 Task: Search one way flight ticket for 2 adults, 2 infants in seat and 1 infant on lap in first from Akron/canton: Akron-canton Regional Airport to Riverton: Central Wyoming Regional Airport (was Riverton Regional) on 8-4-2023. Choice of flights is Spirit. Number of bags: 1 carry on bag and 5 checked bags. Price is upto 30000. Outbound departure time preference is 16:45.
Action: Mouse moved to (358, 302)
Screenshot: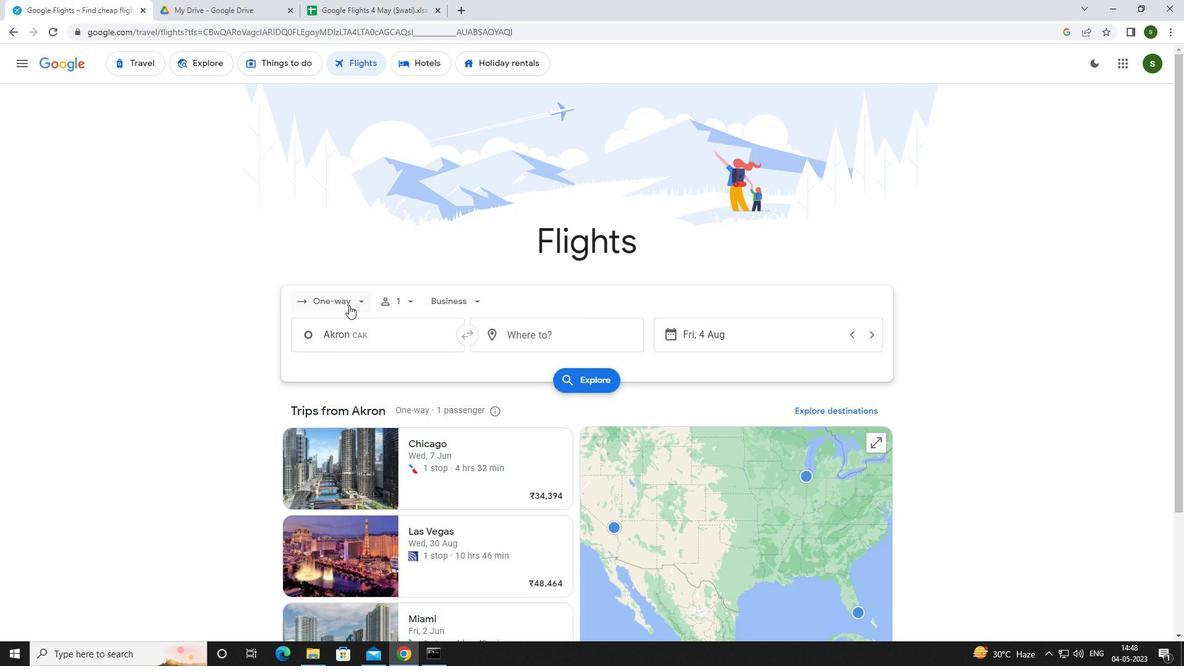 
Action: Mouse pressed left at (358, 302)
Screenshot: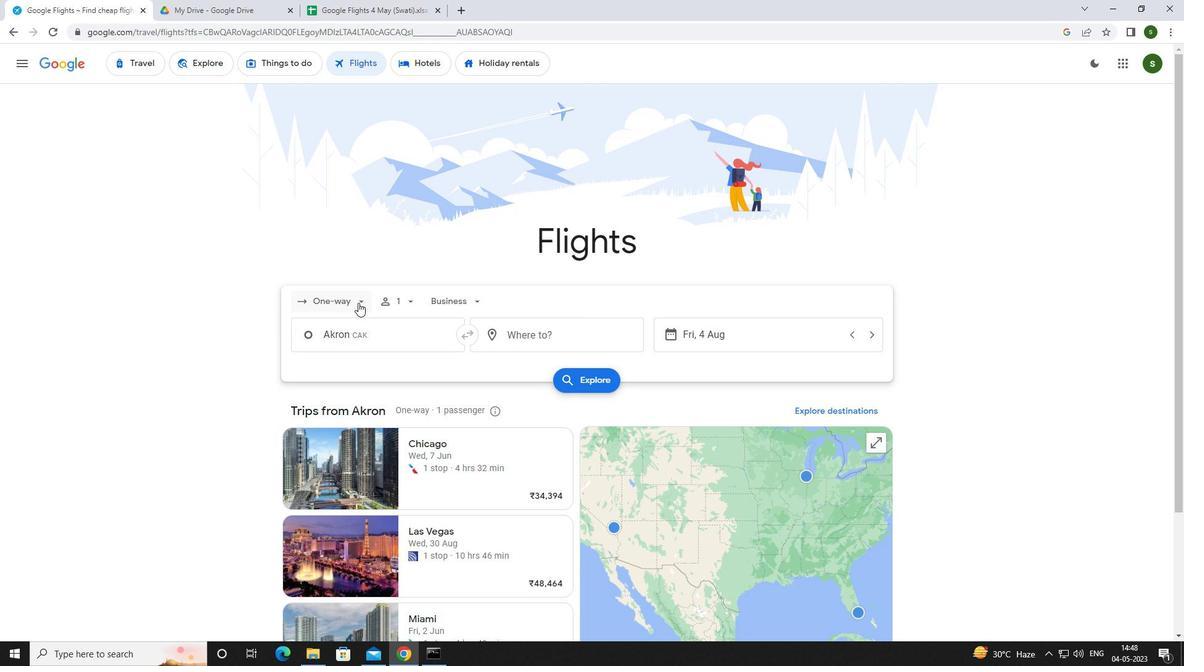 
Action: Mouse moved to (360, 356)
Screenshot: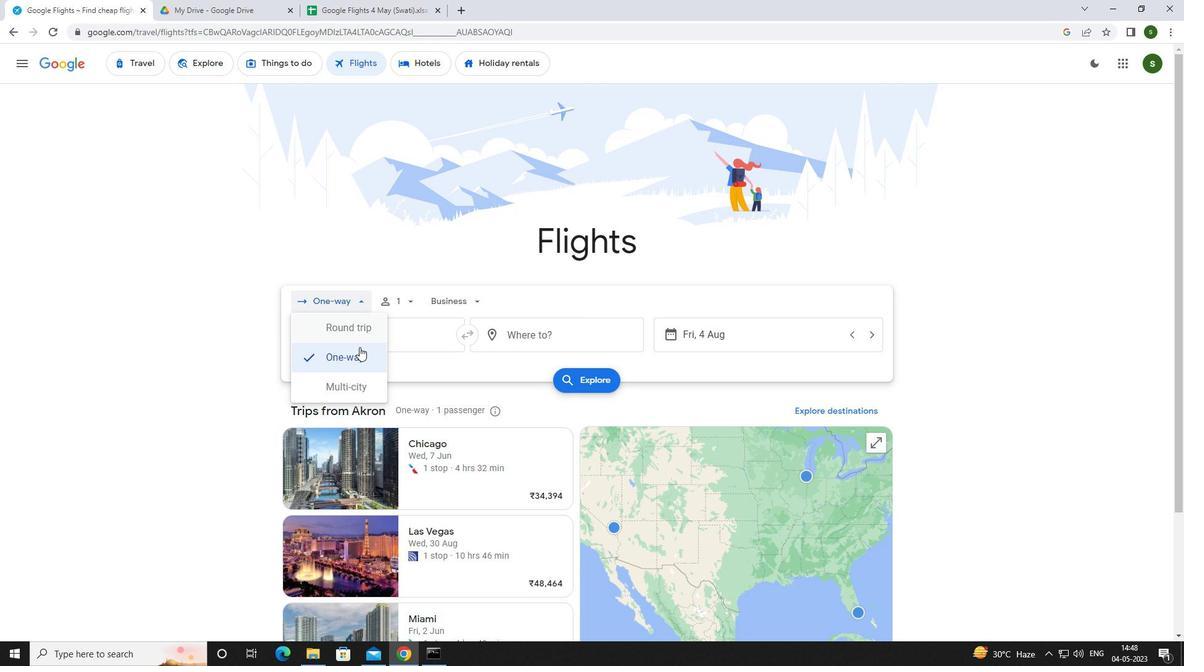 
Action: Mouse pressed left at (360, 356)
Screenshot: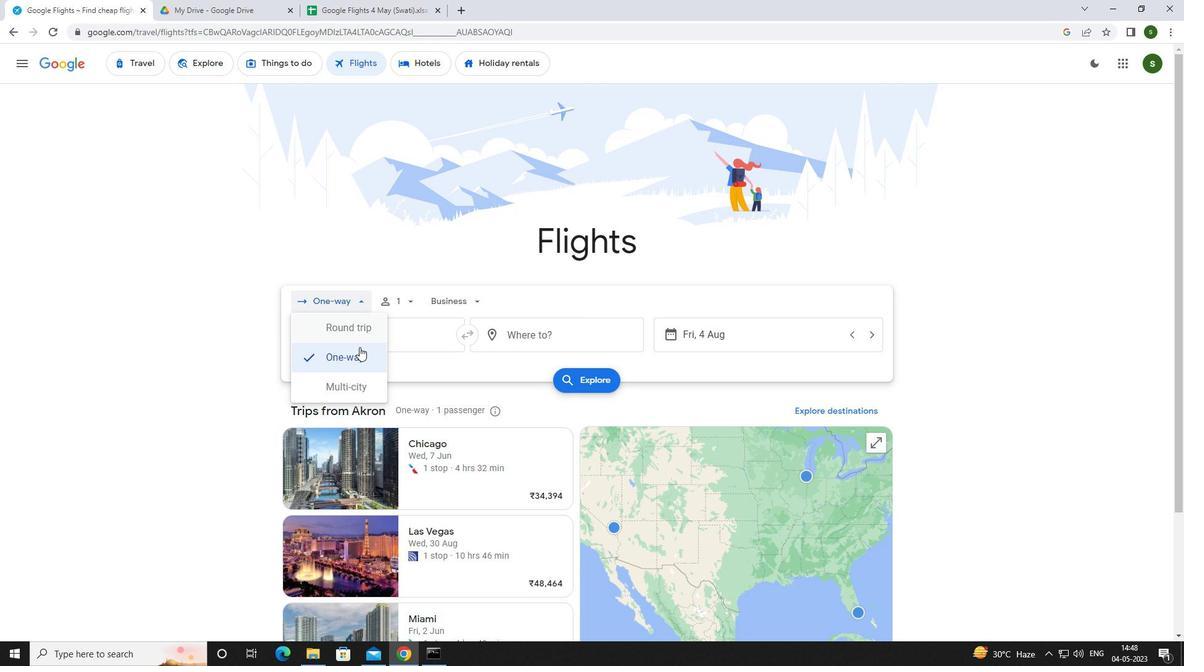 
Action: Mouse moved to (414, 301)
Screenshot: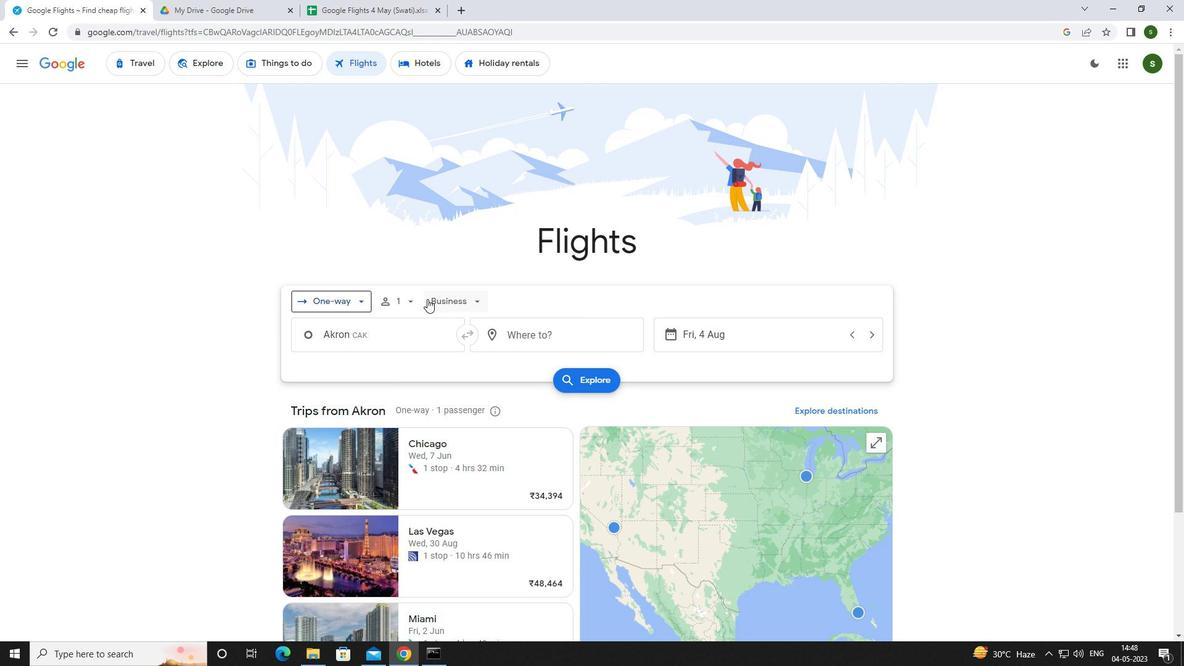 
Action: Mouse pressed left at (414, 301)
Screenshot: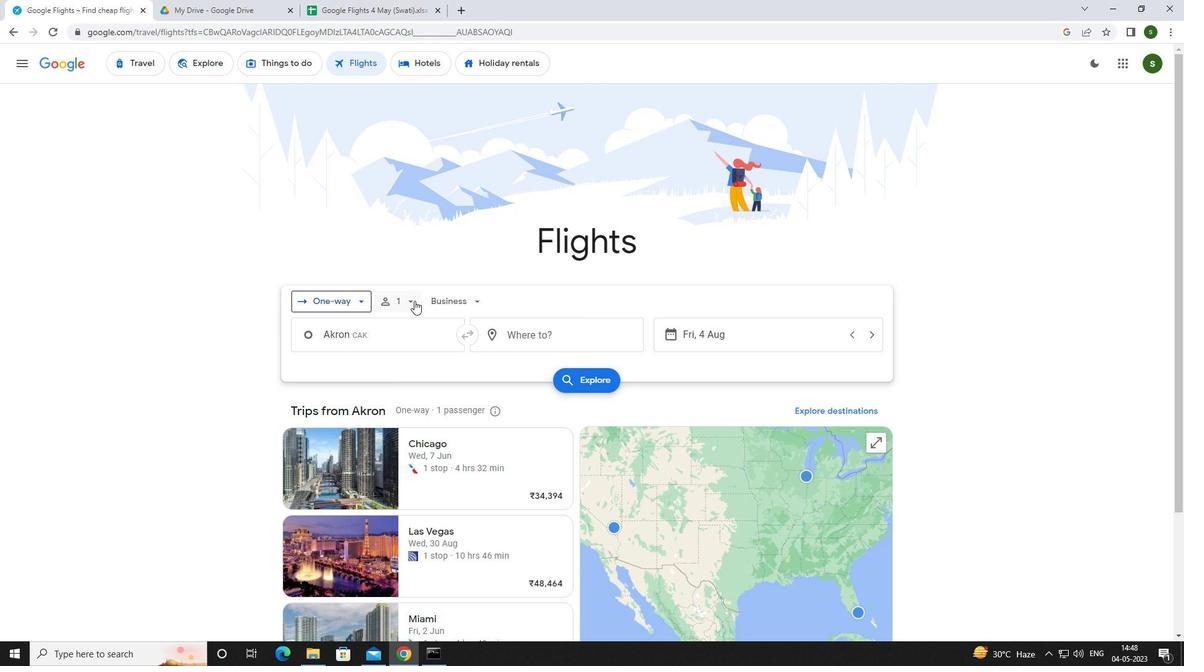 
Action: Mouse moved to (502, 333)
Screenshot: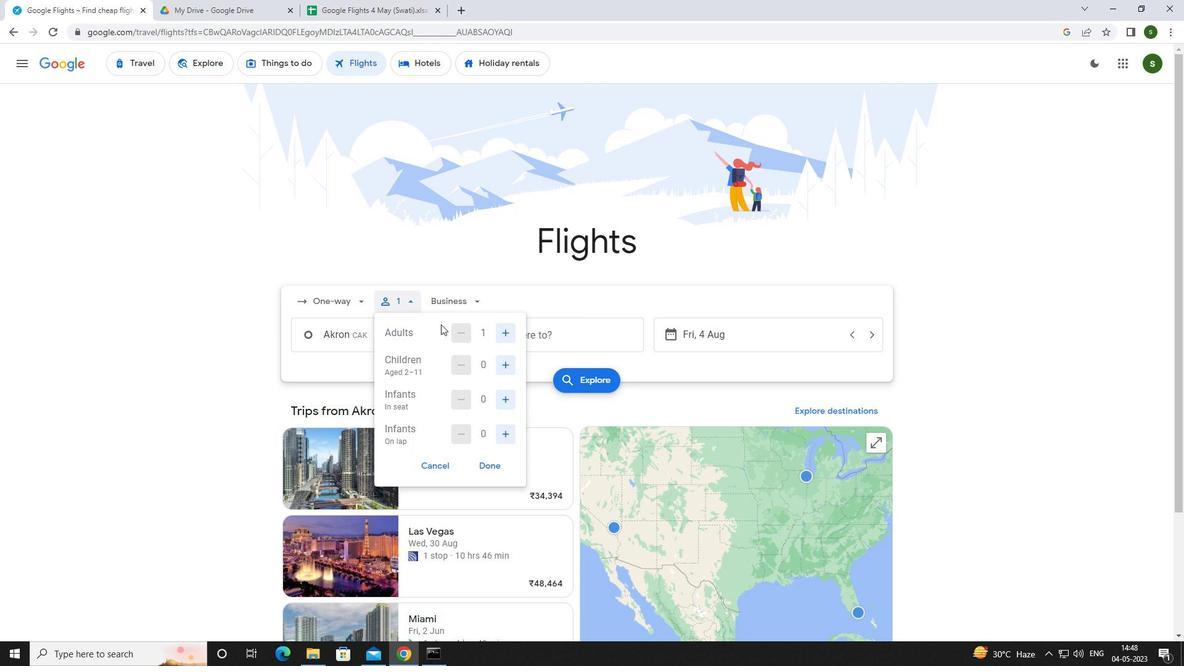 
Action: Mouse pressed left at (502, 333)
Screenshot: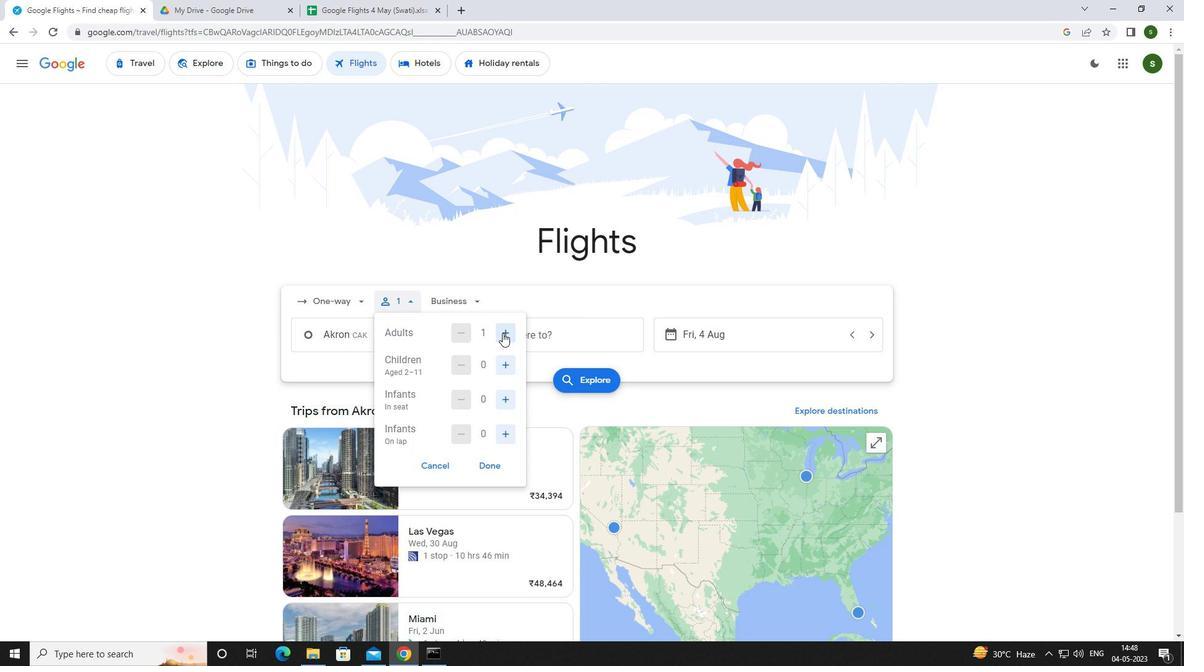 
Action: Mouse moved to (507, 399)
Screenshot: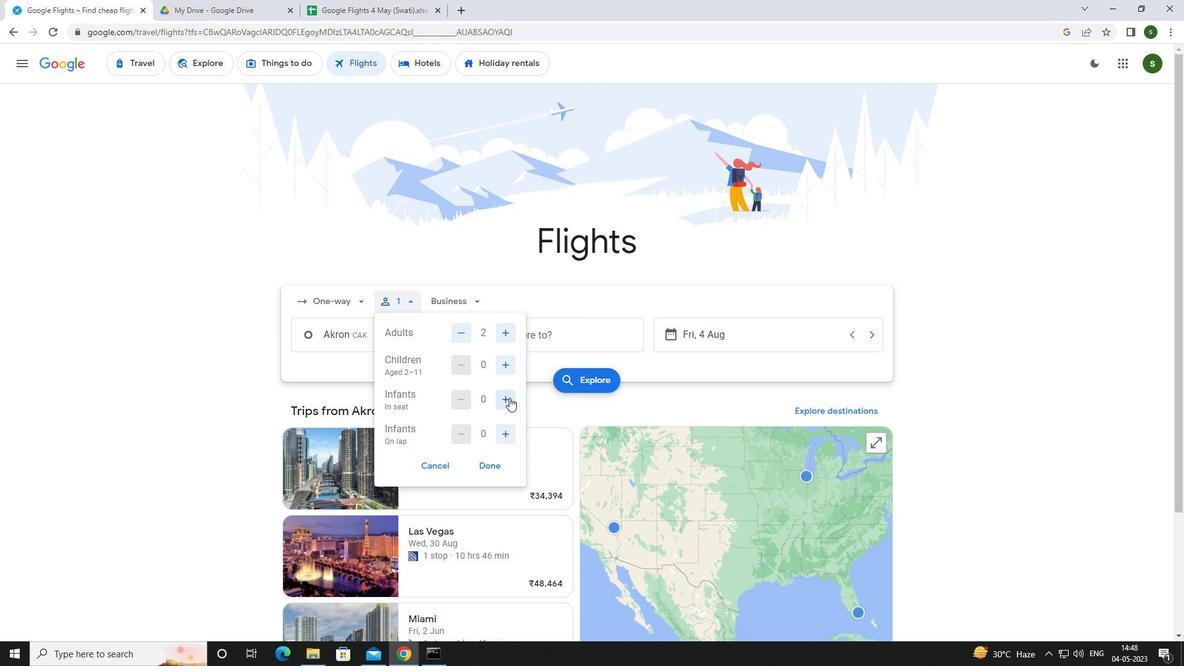 
Action: Mouse pressed left at (507, 399)
Screenshot: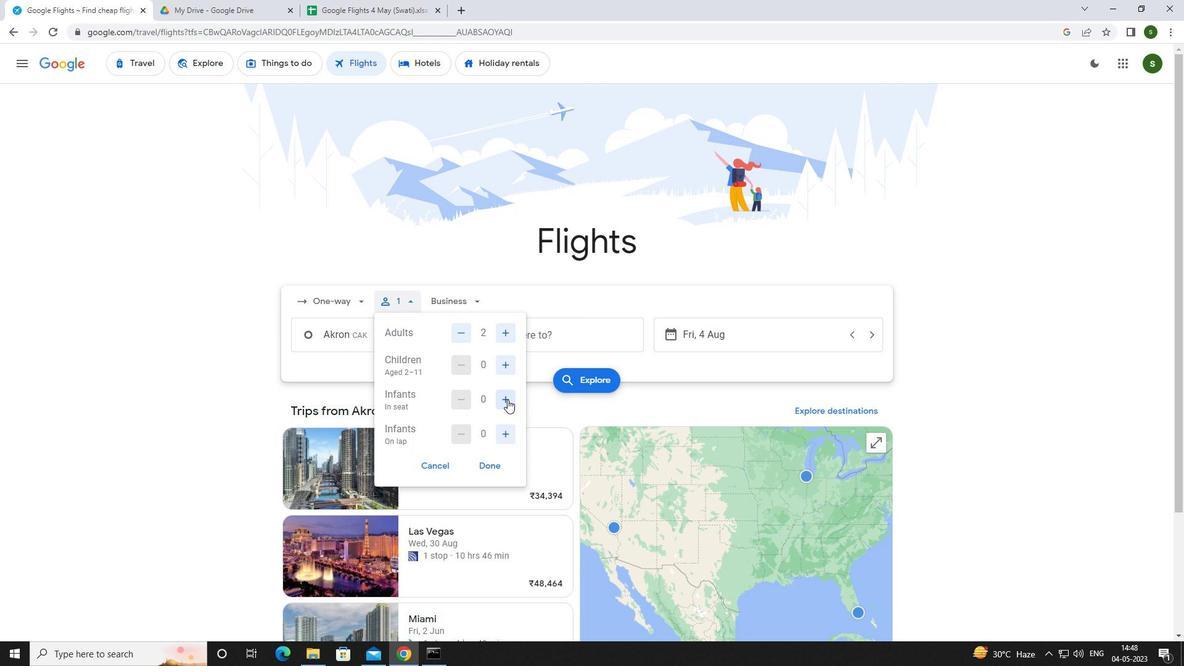
Action: Mouse pressed left at (507, 399)
Screenshot: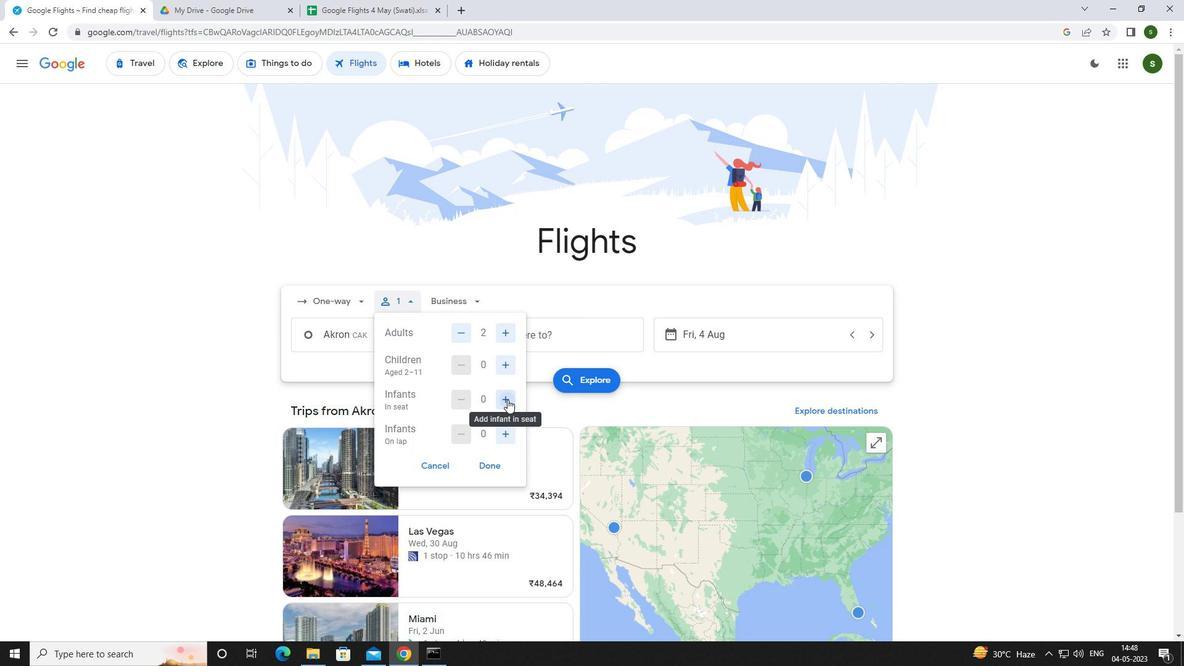 
Action: Mouse moved to (507, 439)
Screenshot: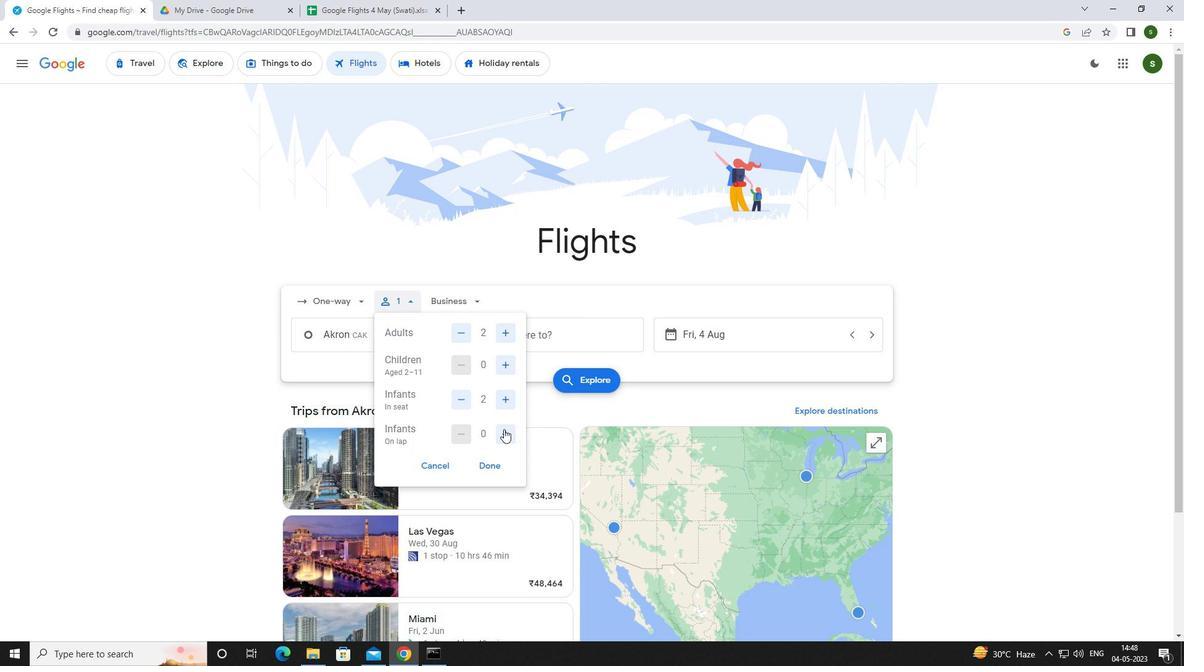 
Action: Mouse pressed left at (507, 439)
Screenshot: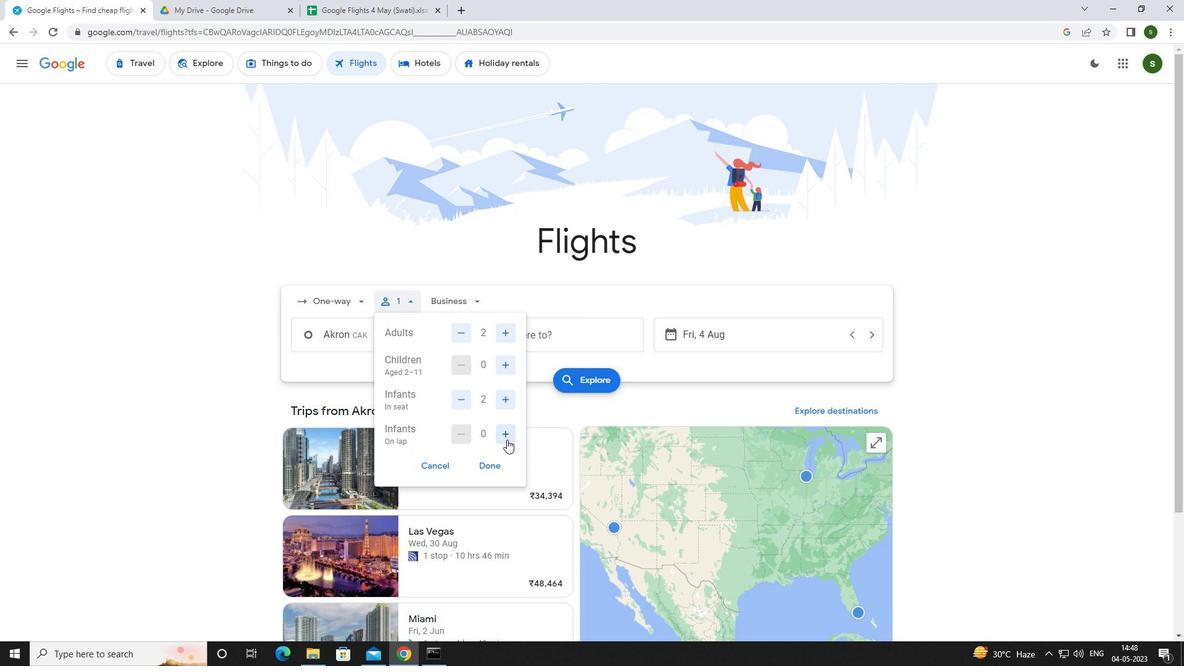 
Action: Mouse moved to (467, 301)
Screenshot: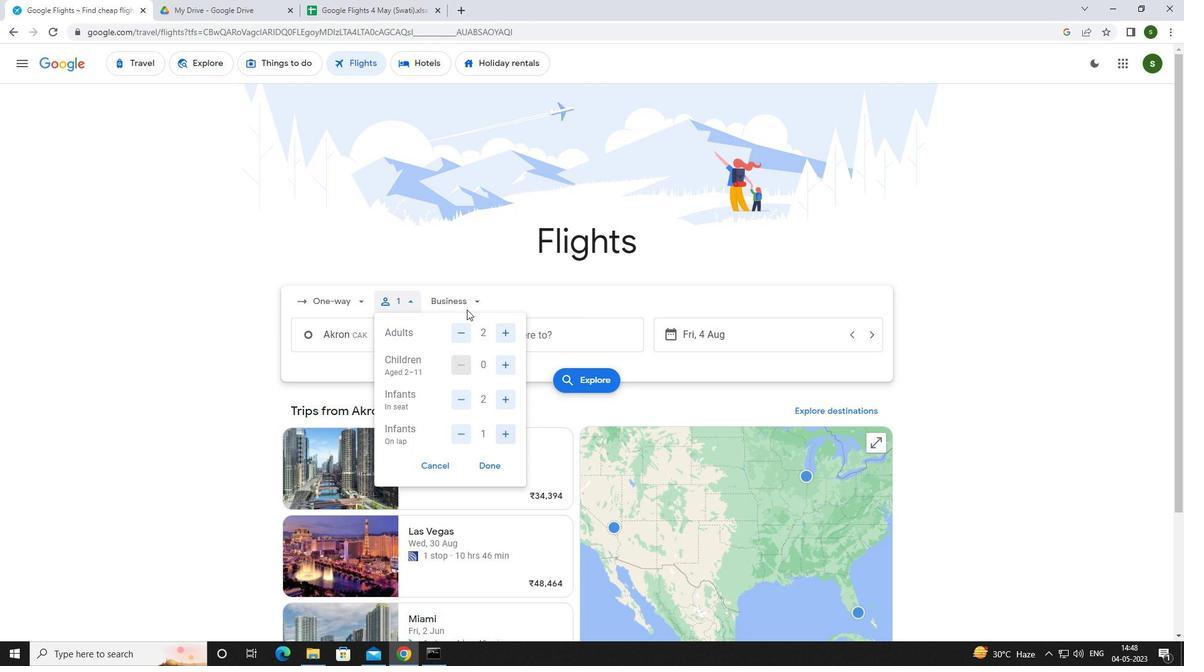 
Action: Mouse pressed left at (467, 301)
Screenshot: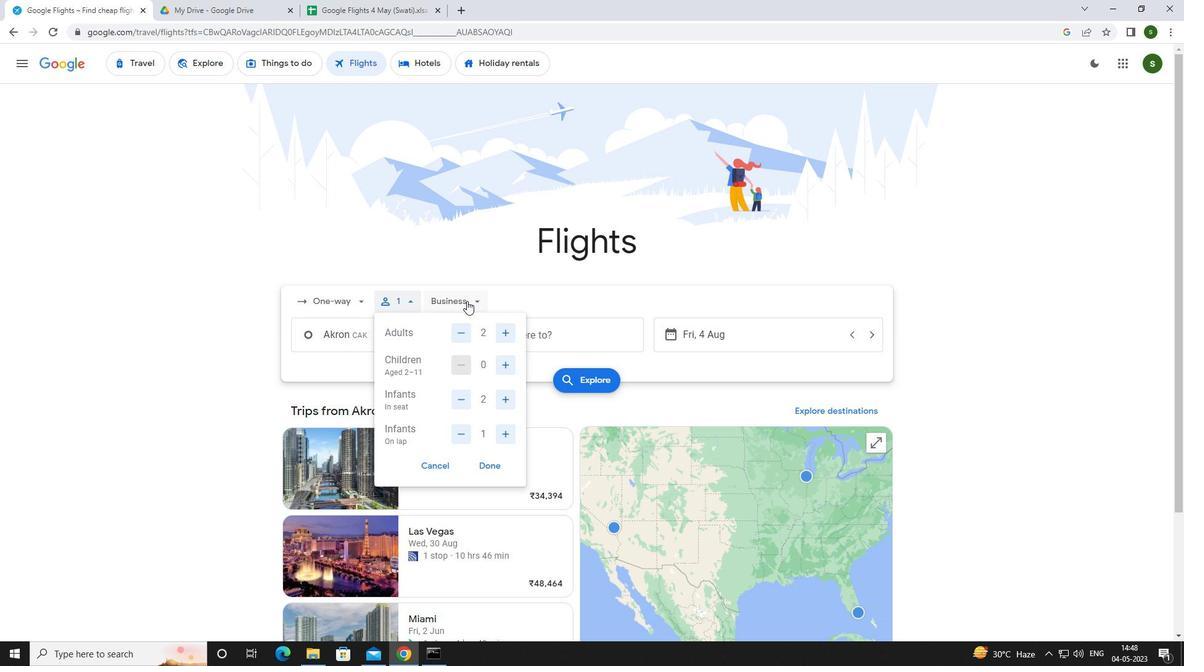 
Action: Mouse moved to (458, 410)
Screenshot: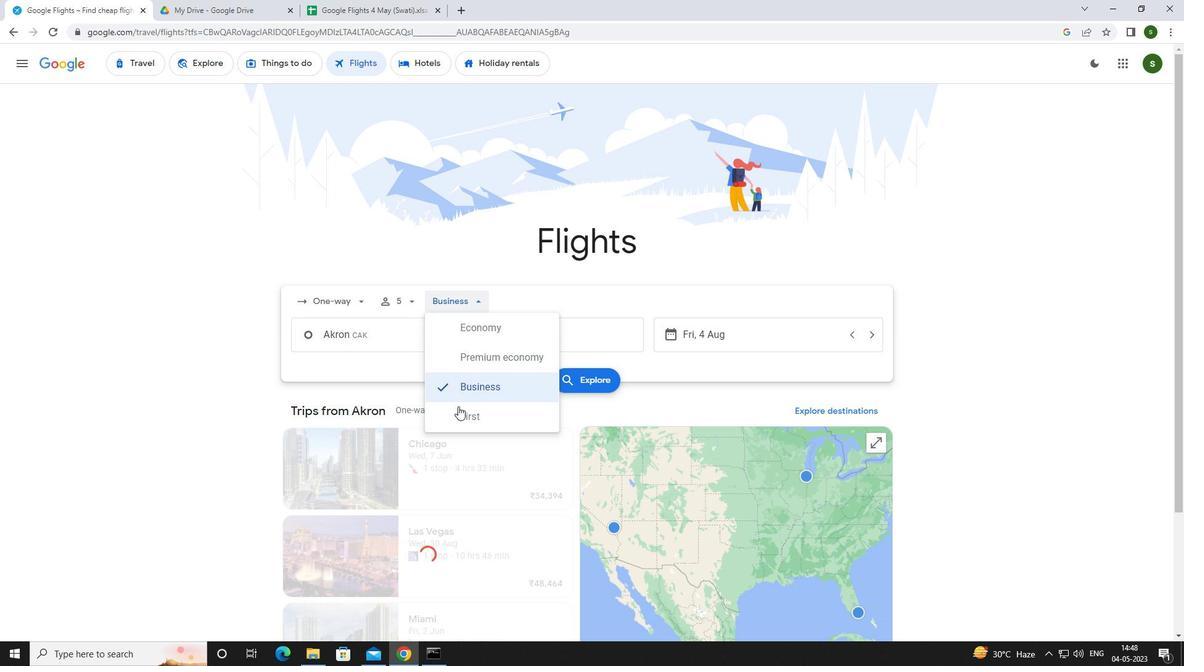 
Action: Mouse pressed left at (458, 410)
Screenshot: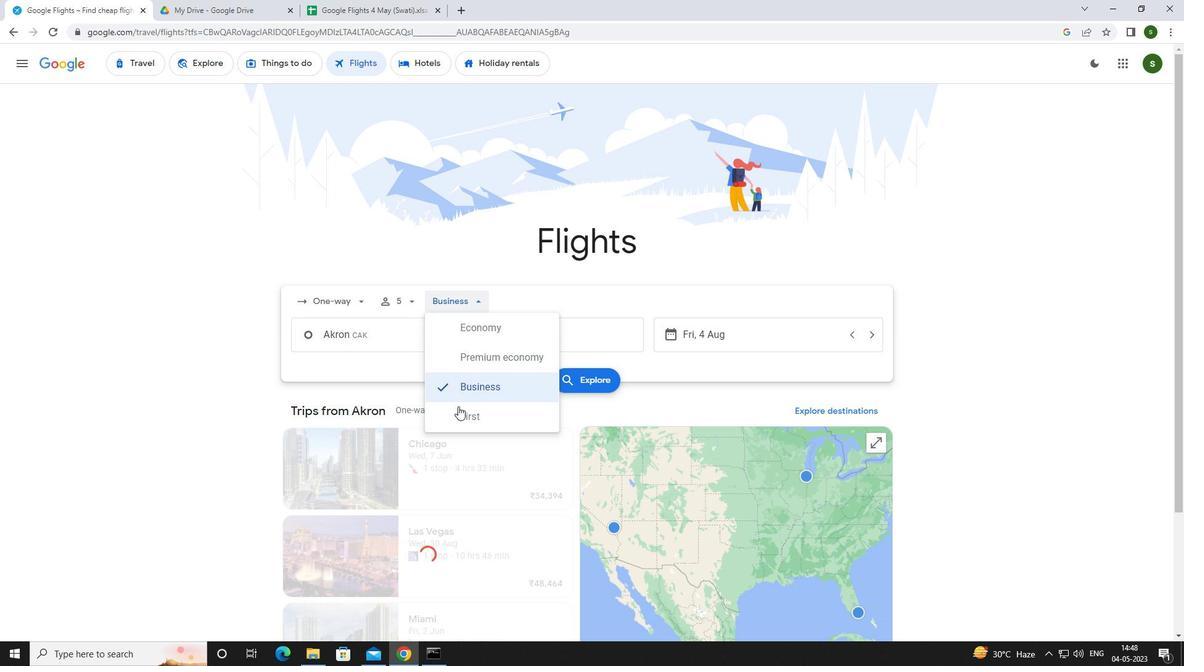 
Action: Mouse moved to (381, 323)
Screenshot: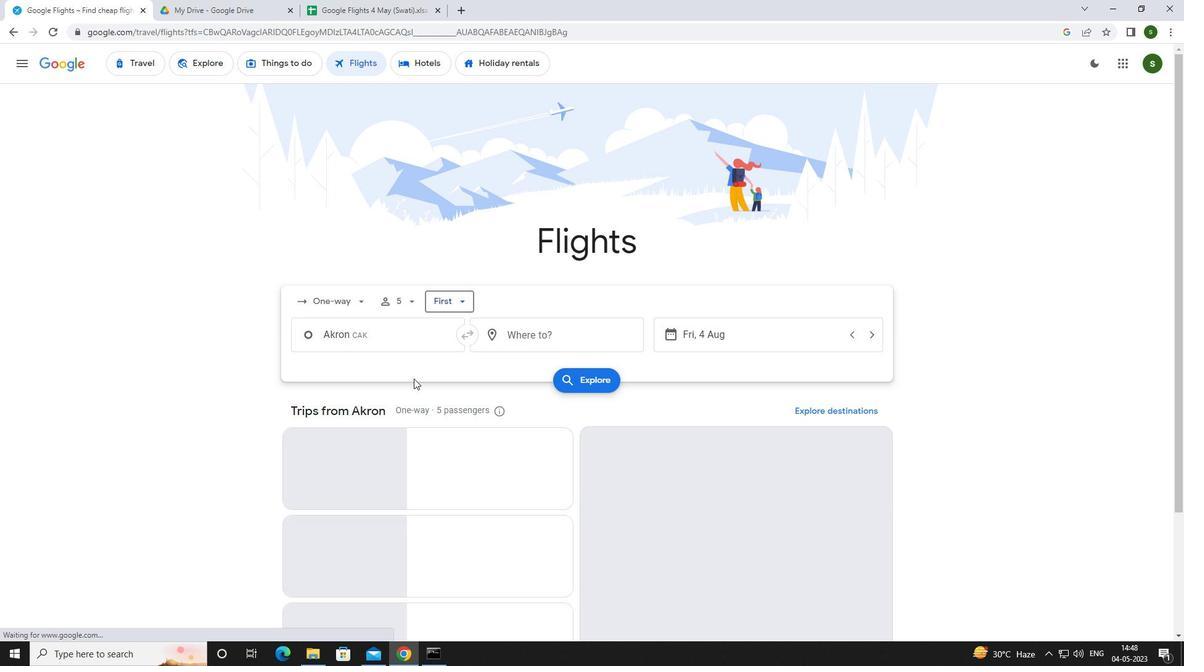 
Action: Mouse pressed left at (381, 323)
Screenshot: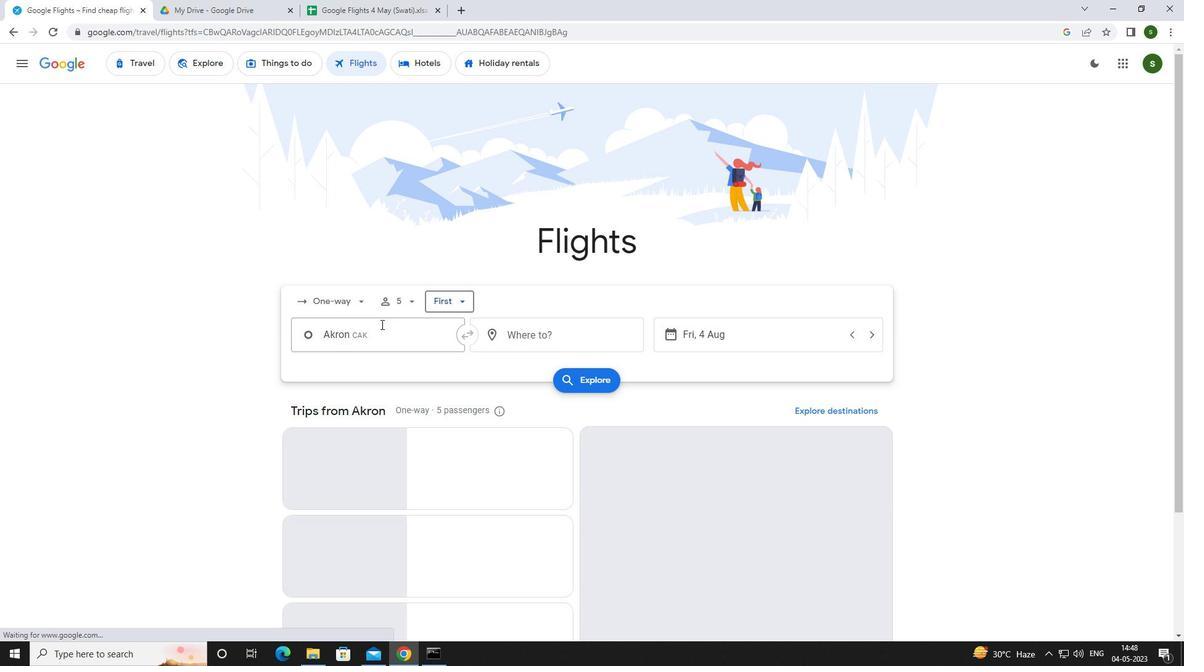 
Action: Key pressed <Key.caps_lock>a<Key.caps_lock>kr
Screenshot: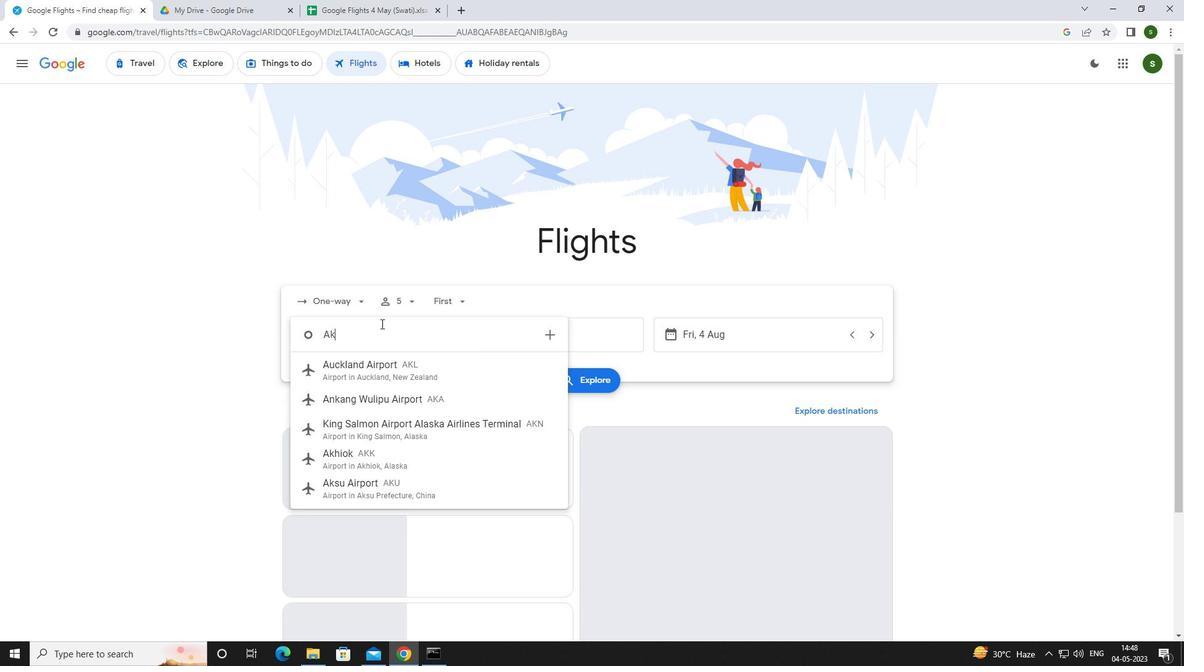 
Action: Mouse moved to (381, 323)
Screenshot: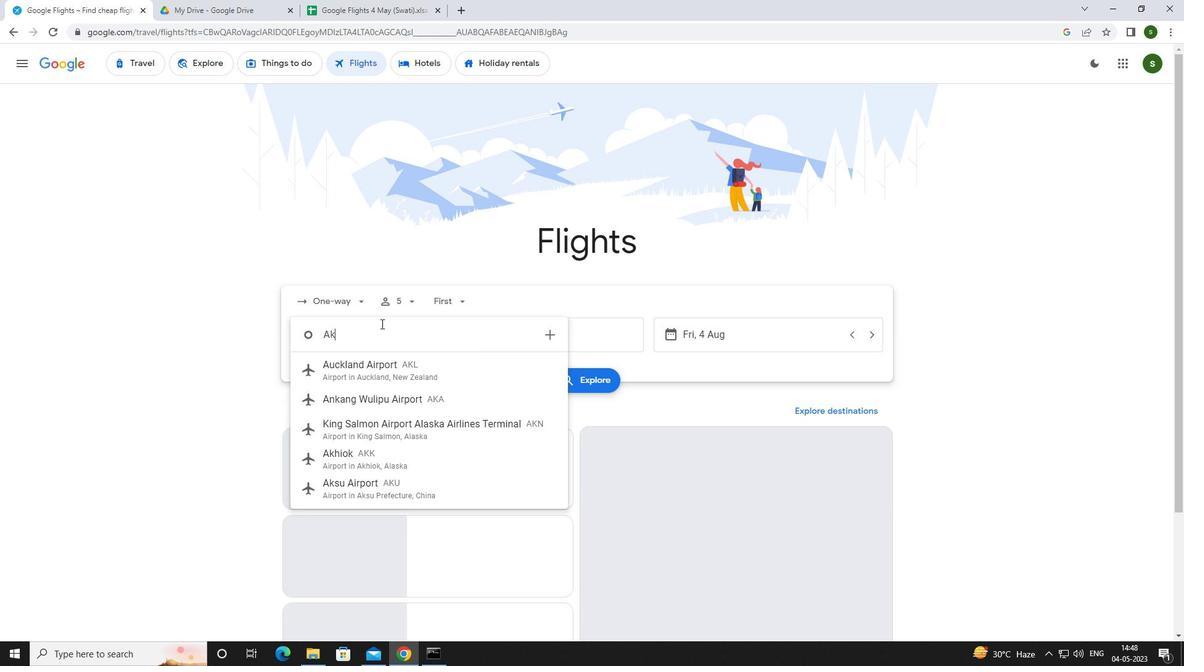 
Action: Key pressed on
Screenshot: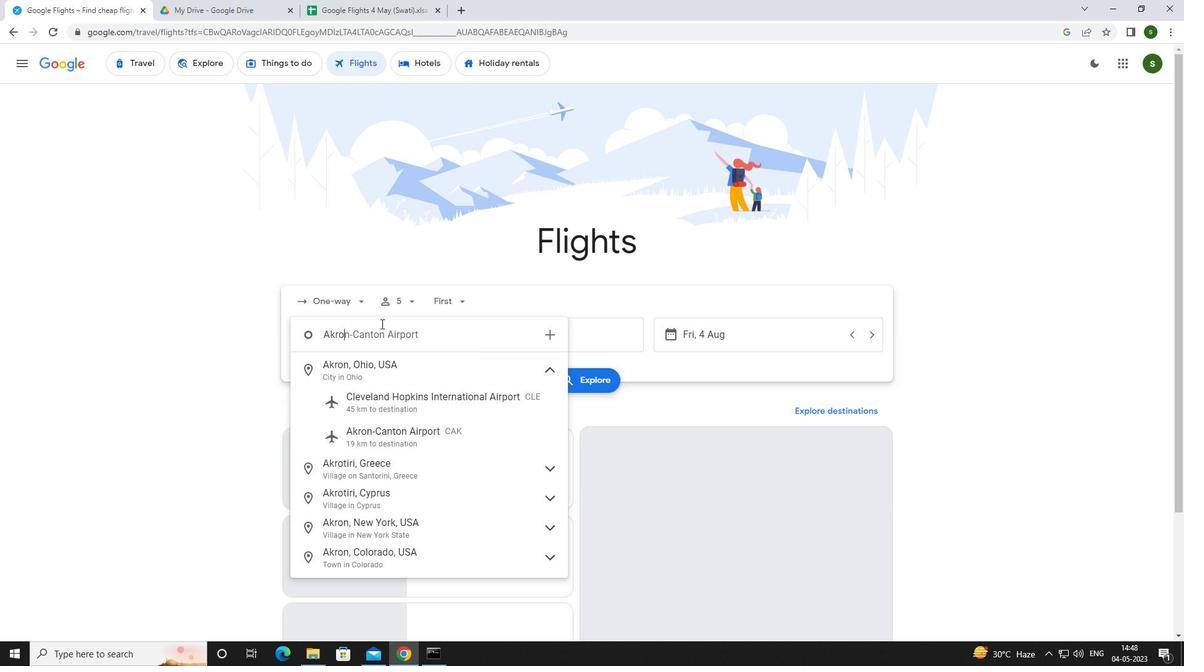 
Action: Mouse moved to (416, 444)
Screenshot: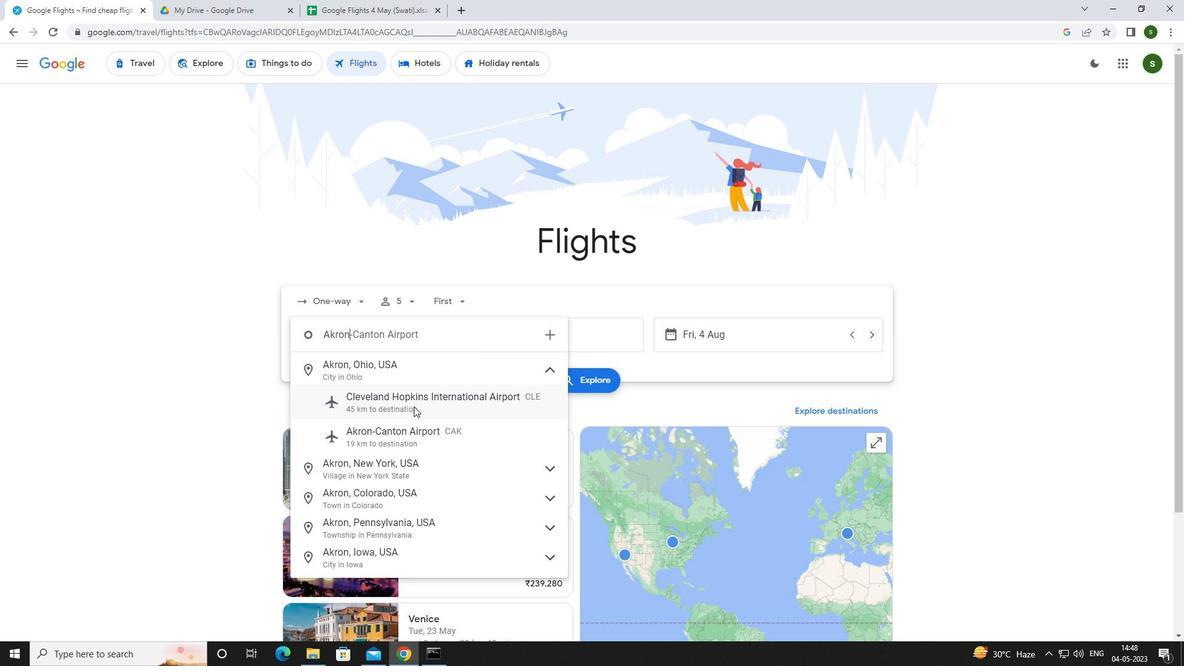 
Action: Mouse pressed left at (416, 444)
Screenshot: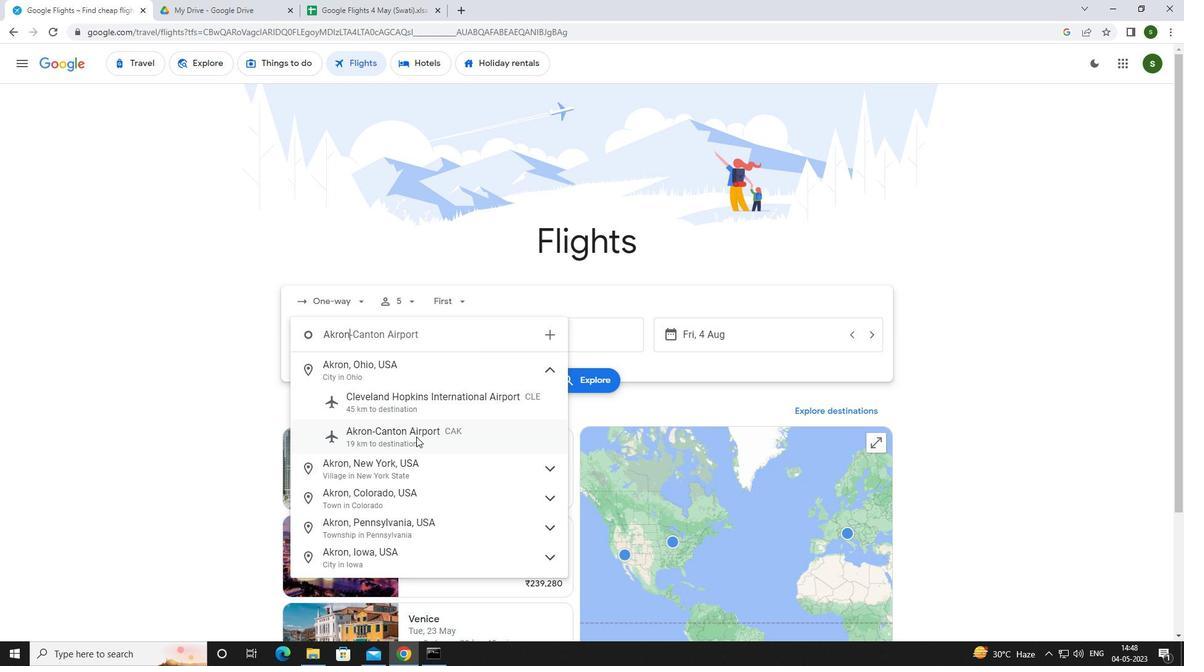 
Action: Mouse moved to (535, 331)
Screenshot: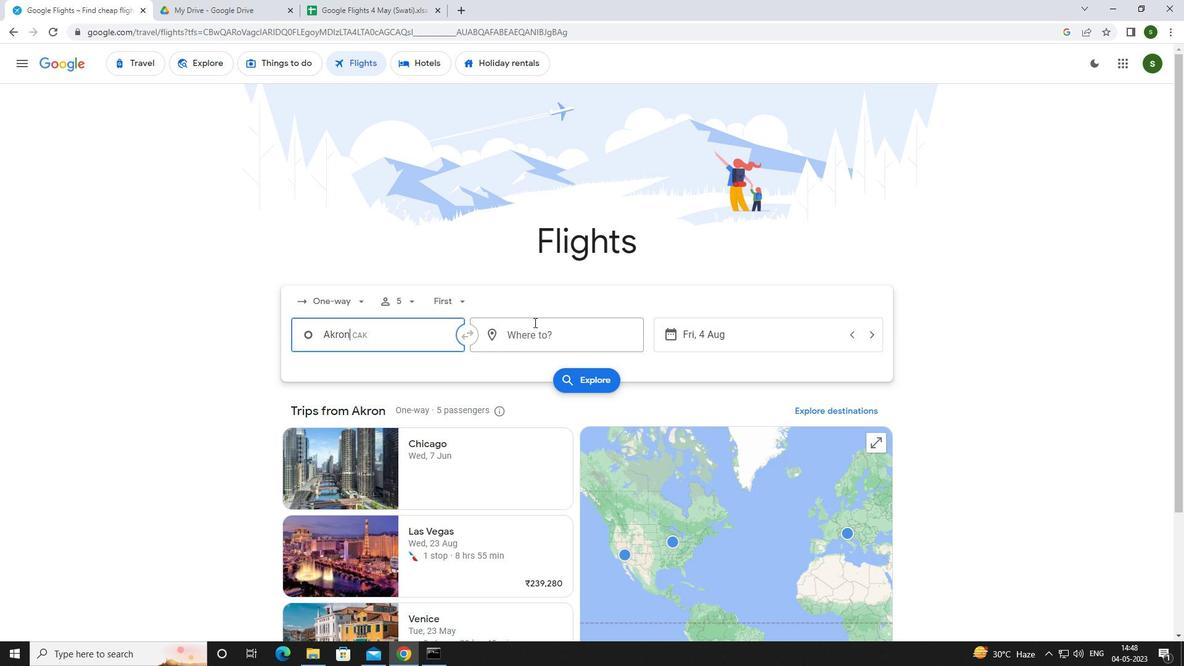 
Action: Mouse pressed left at (535, 331)
Screenshot: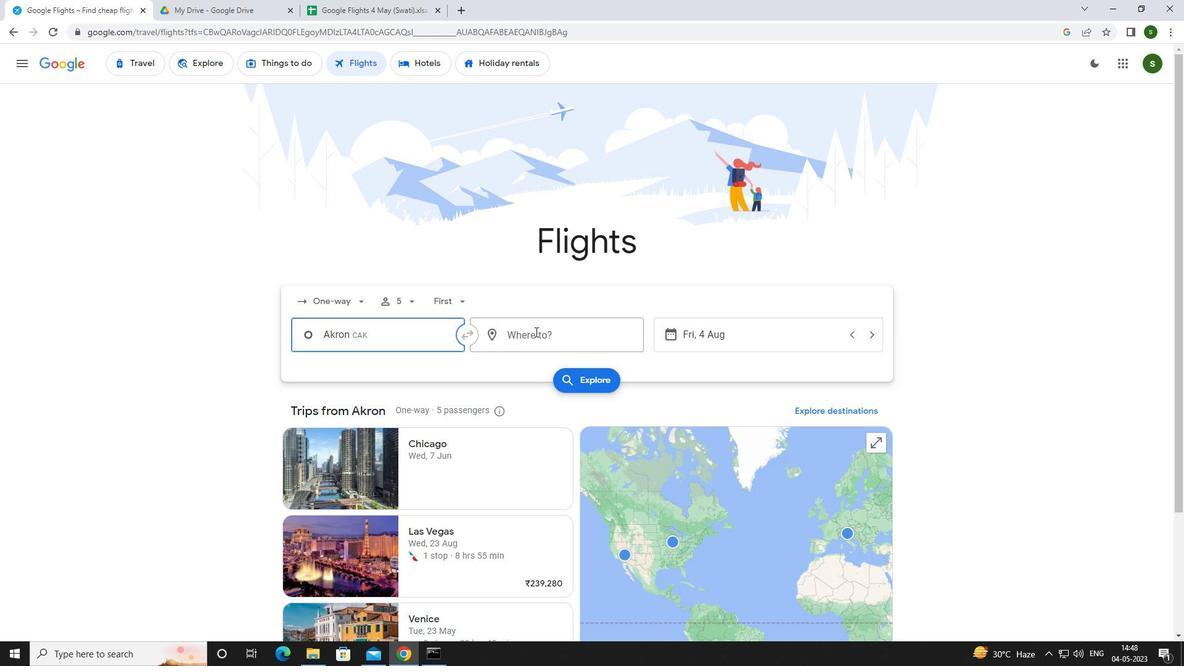 
Action: Mouse moved to (538, 332)
Screenshot: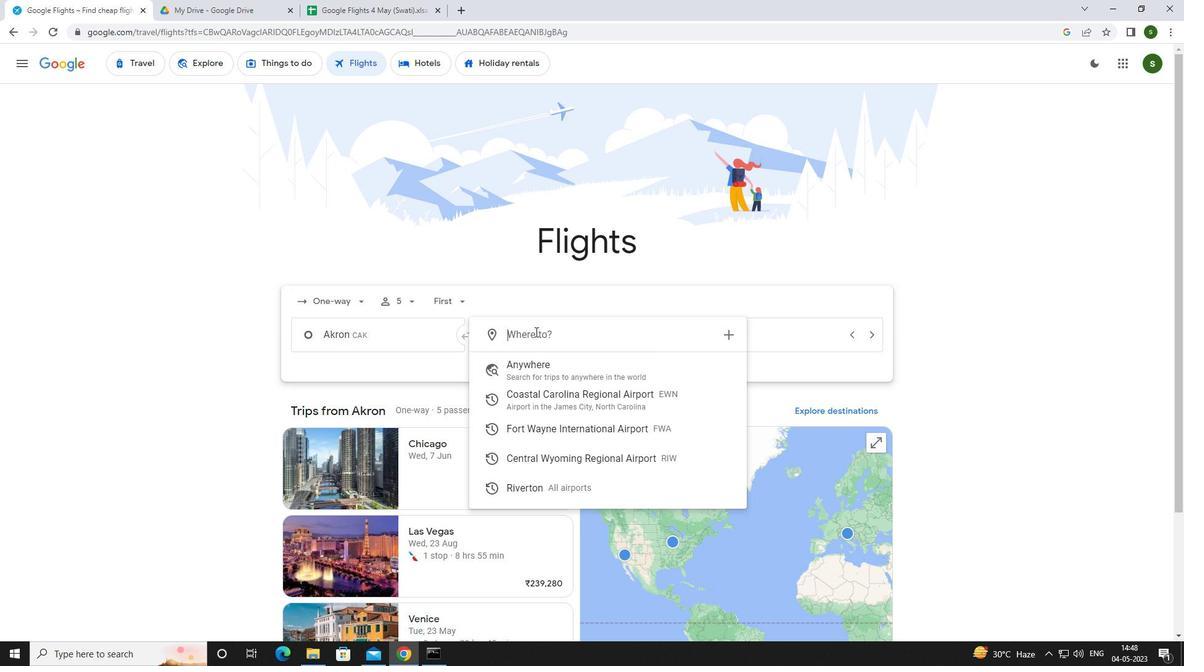 
Action: Key pressed <Key.caps_lock>r<Key.caps_lock>iverto
Screenshot: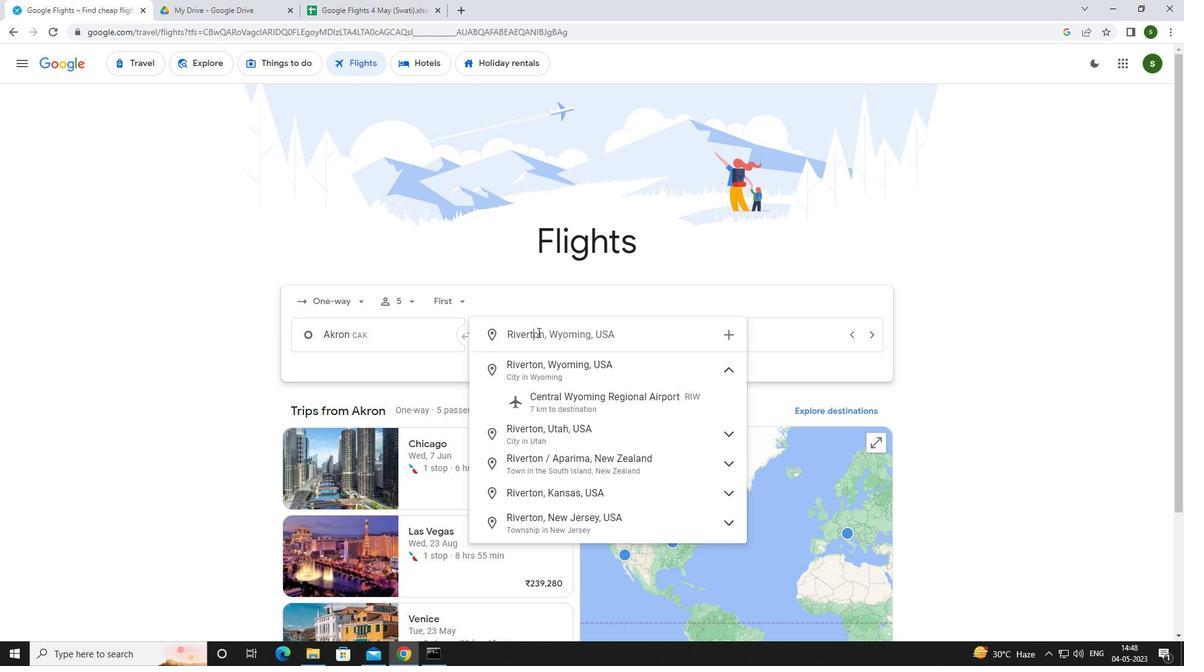 
Action: Mouse moved to (556, 396)
Screenshot: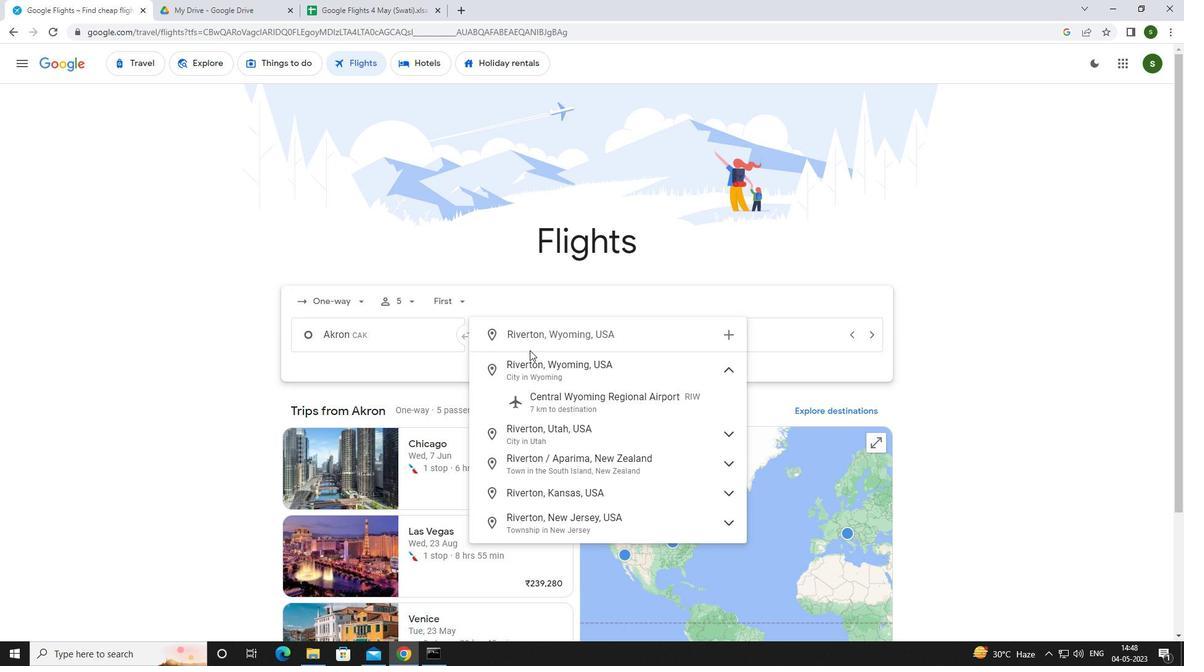 
Action: Mouse pressed left at (556, 396)
Screenshot: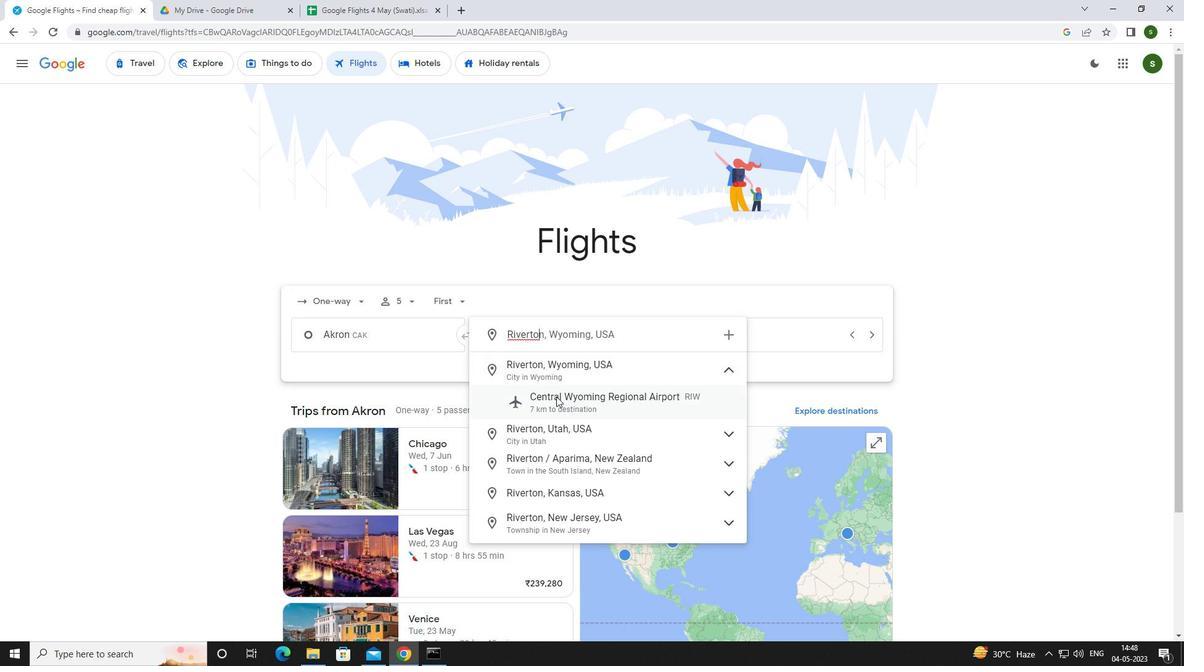 
Action: Mouse moved to (732, 333)
Screenshot: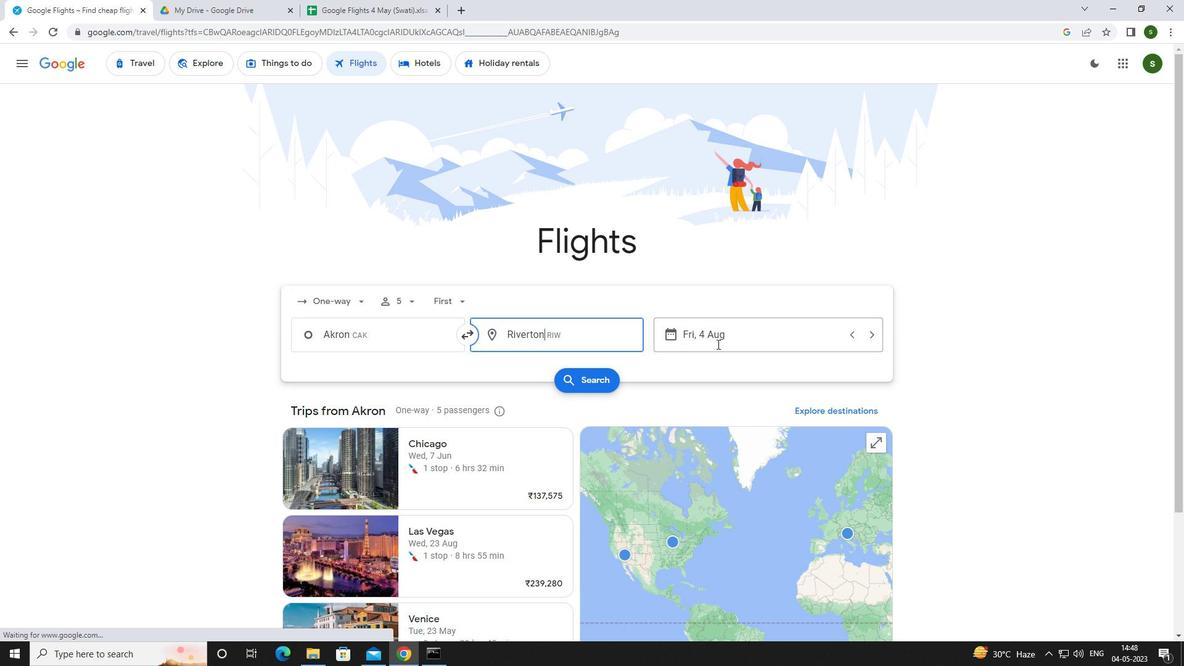 
Action: Mouse pressed left at (732, 333)
Screenshot: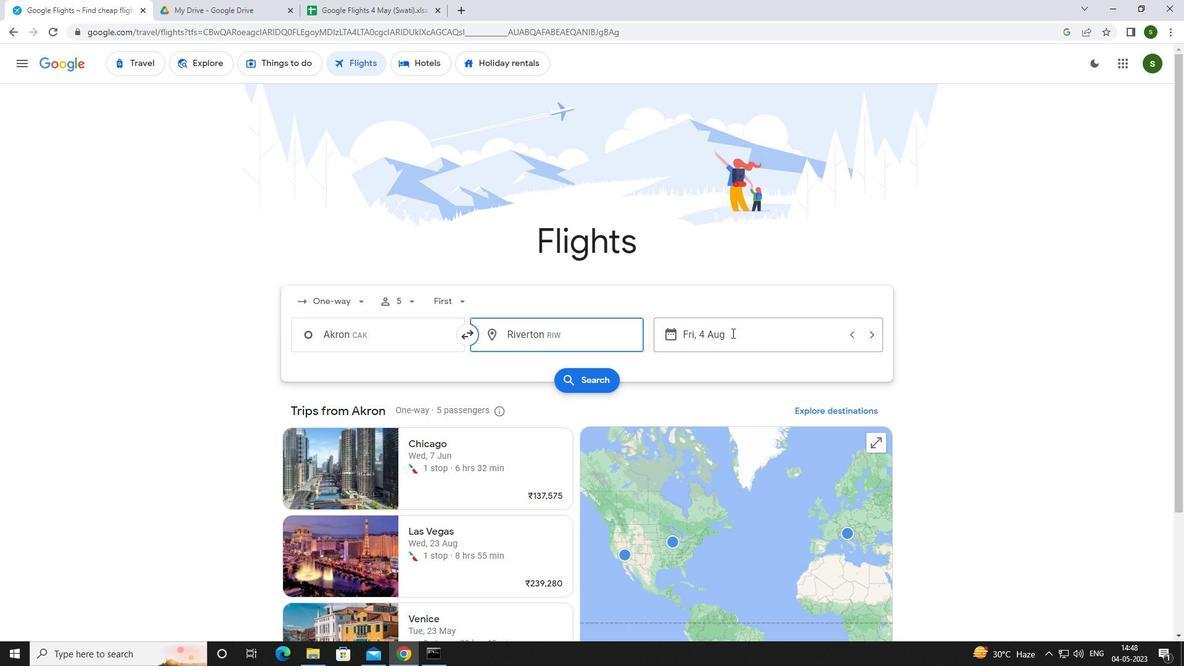 
Action: Mouse moved to (596, 423)
Screenshot: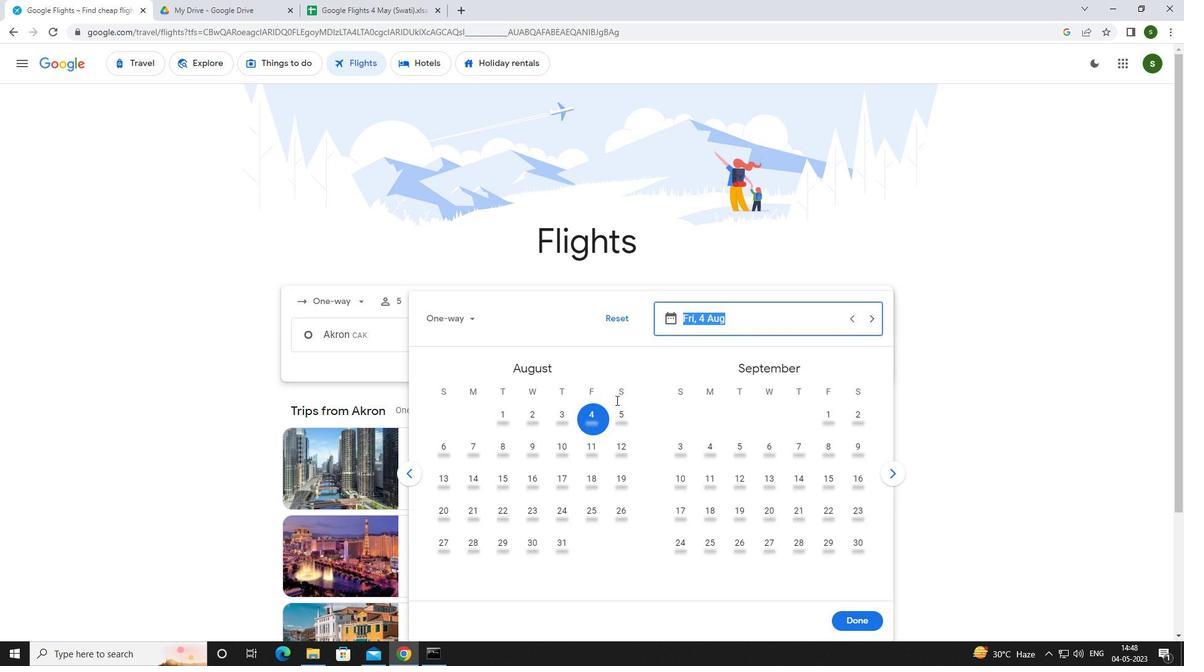 
Action: Mouse pressed left at (596, 423)
Screenshot: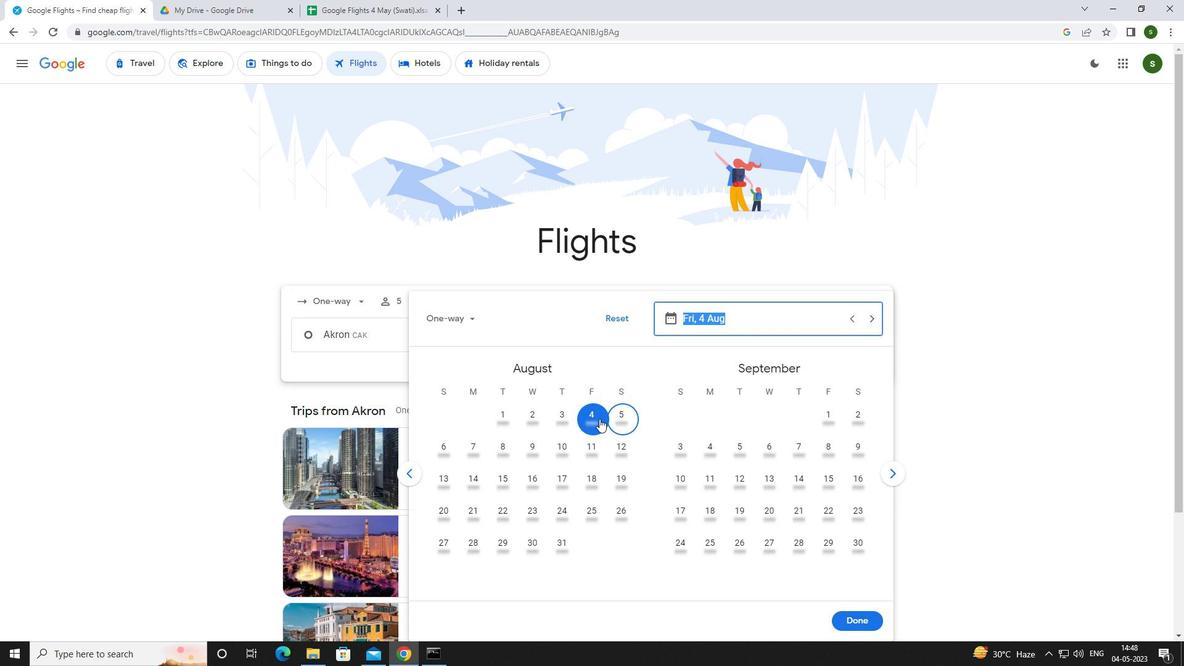
Action: Mouse moved to (851, 615)
Screenshot: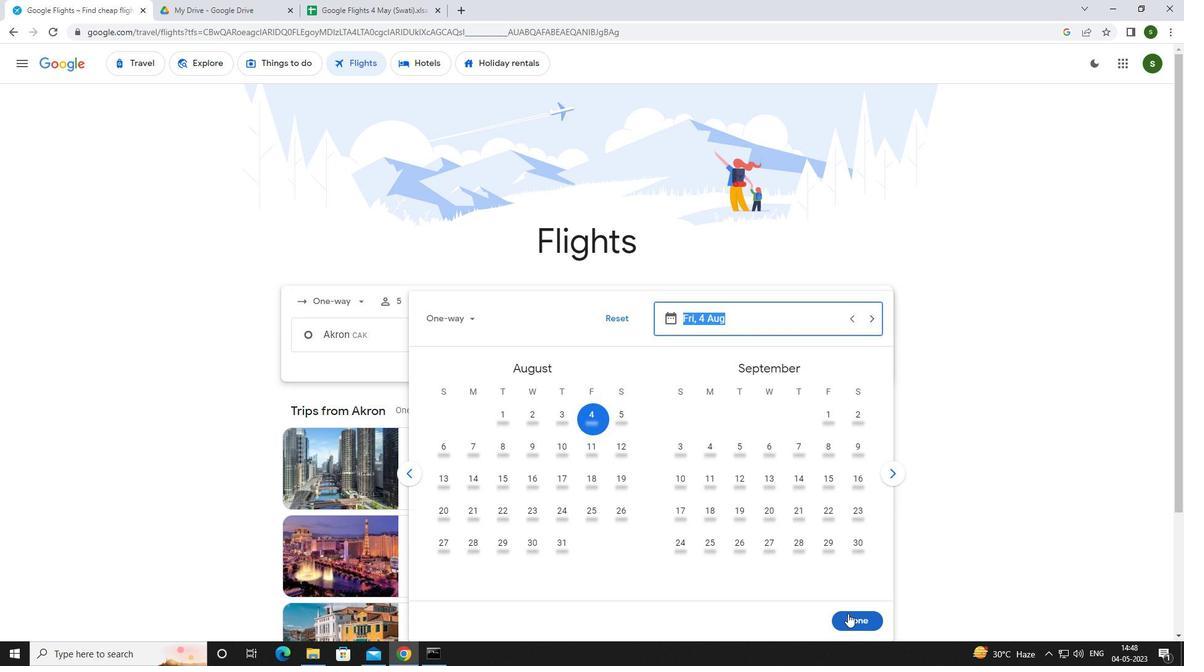 
Action: Mouse pressed left at (851, 615)
Screenshot: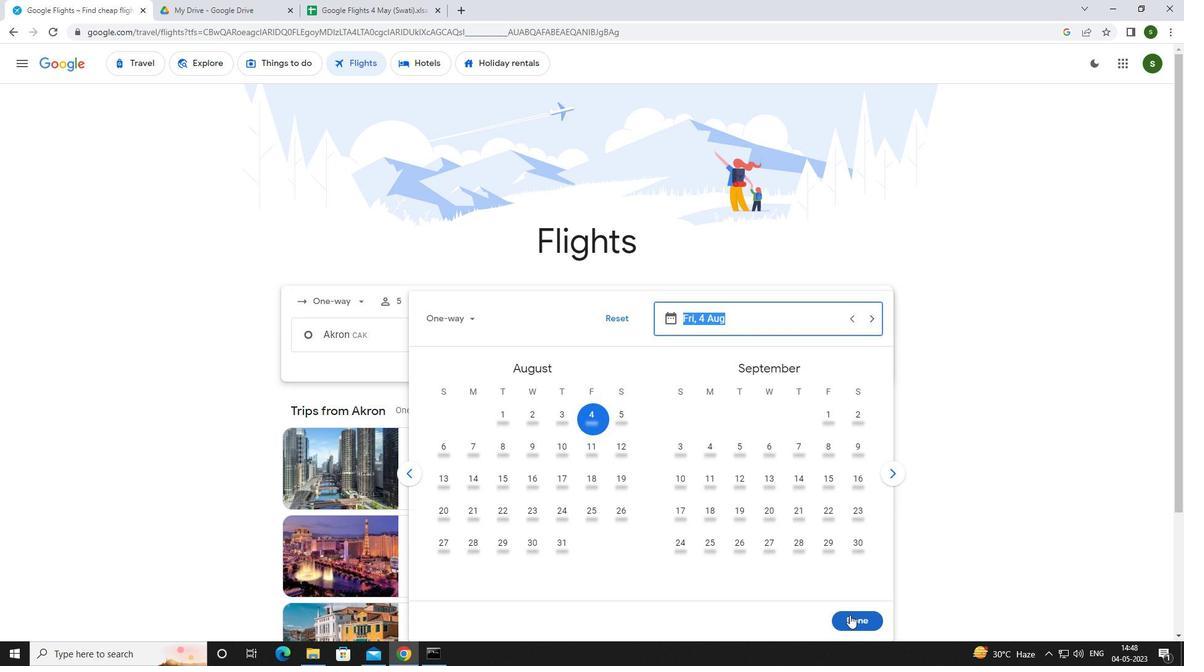 
Action: Mouse moved to (588, 376)
Screenshot: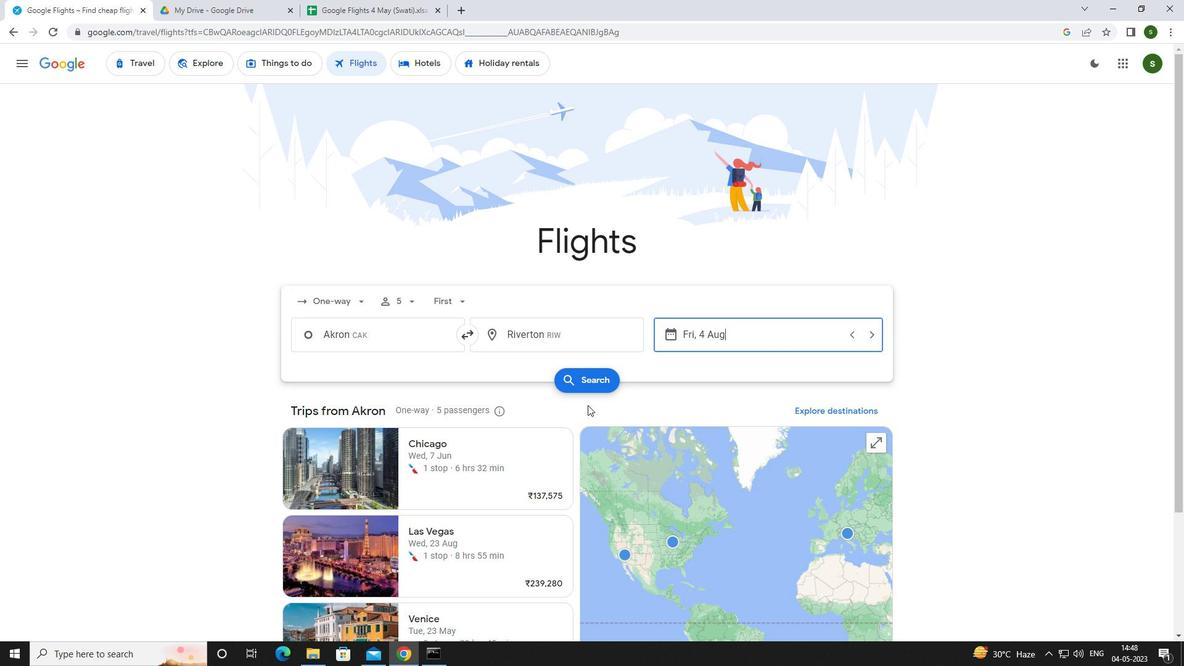 
Action: Mouse pressed left at (588, 376)
Screenshot: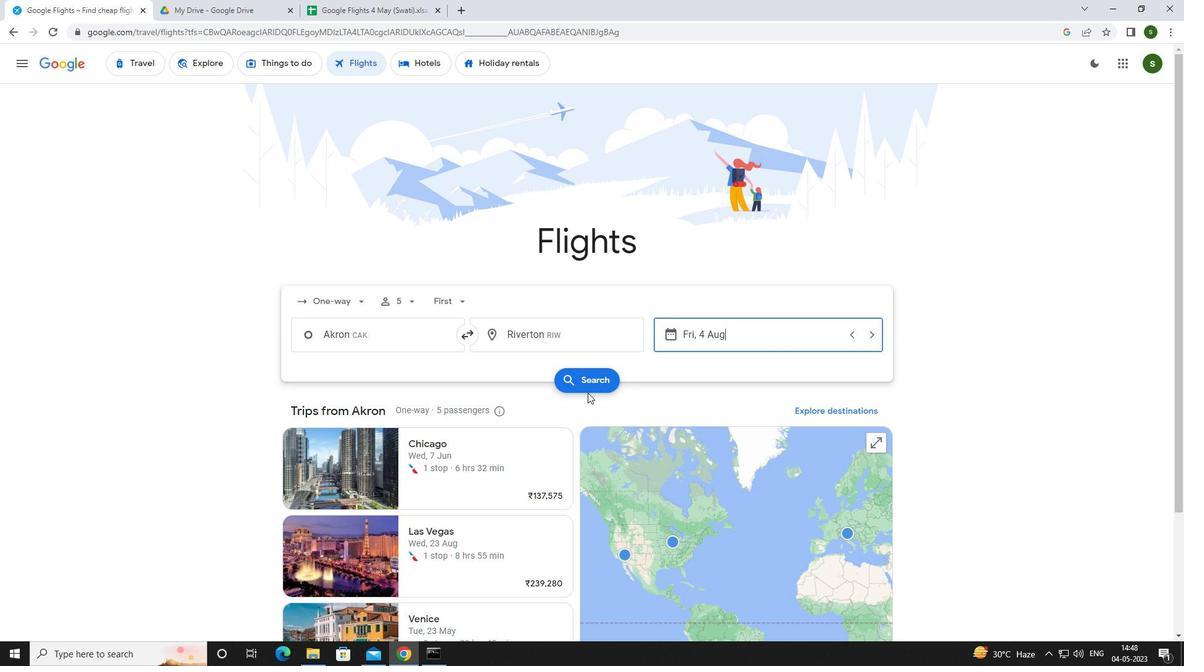 
Action: Mouse moved to (313, 173)
Screenshot: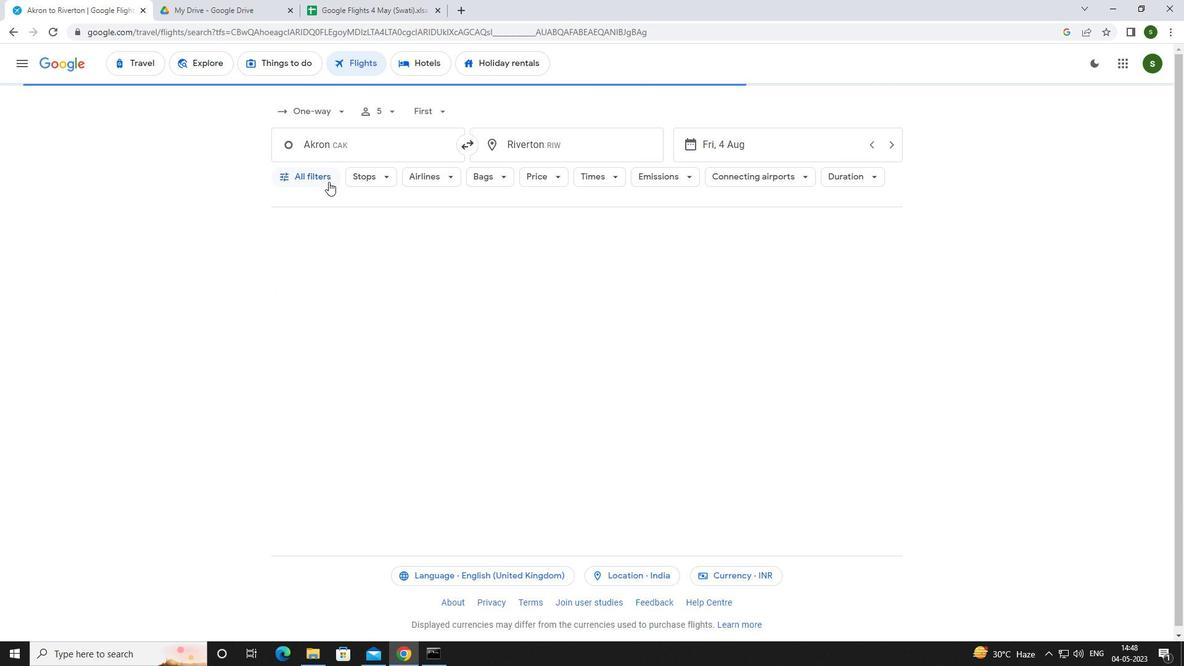 
Action: Mouse pressed left at (313, 173)
Screenshot: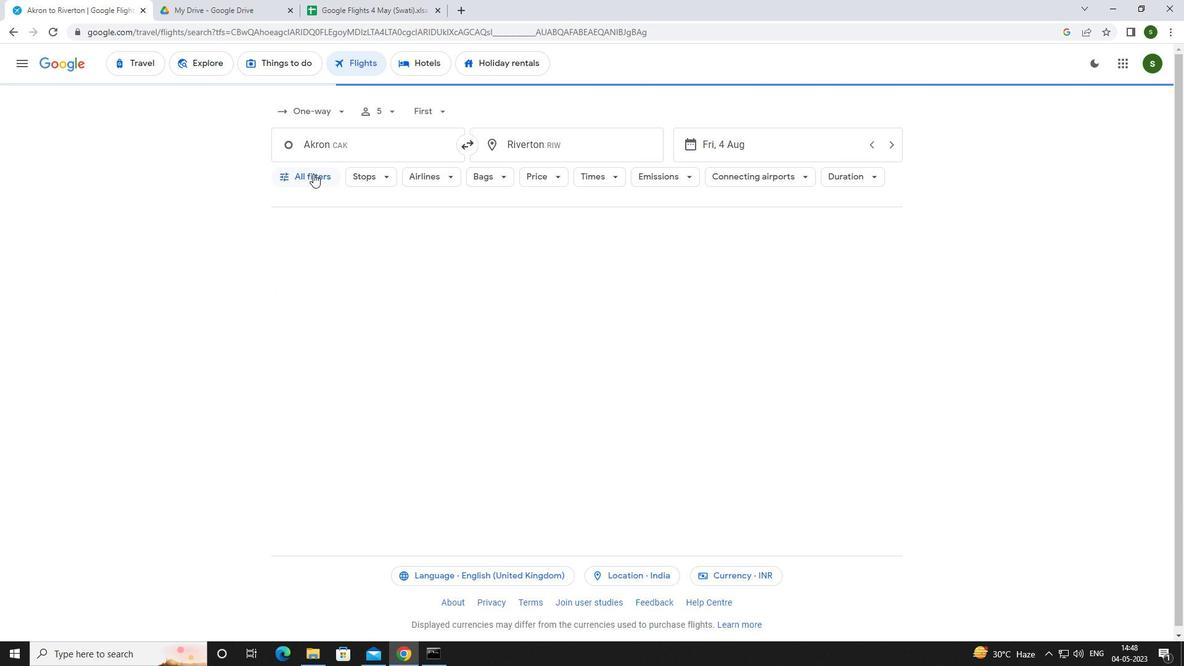 
Action: Mouse moved to (456, 438)
Screenshot: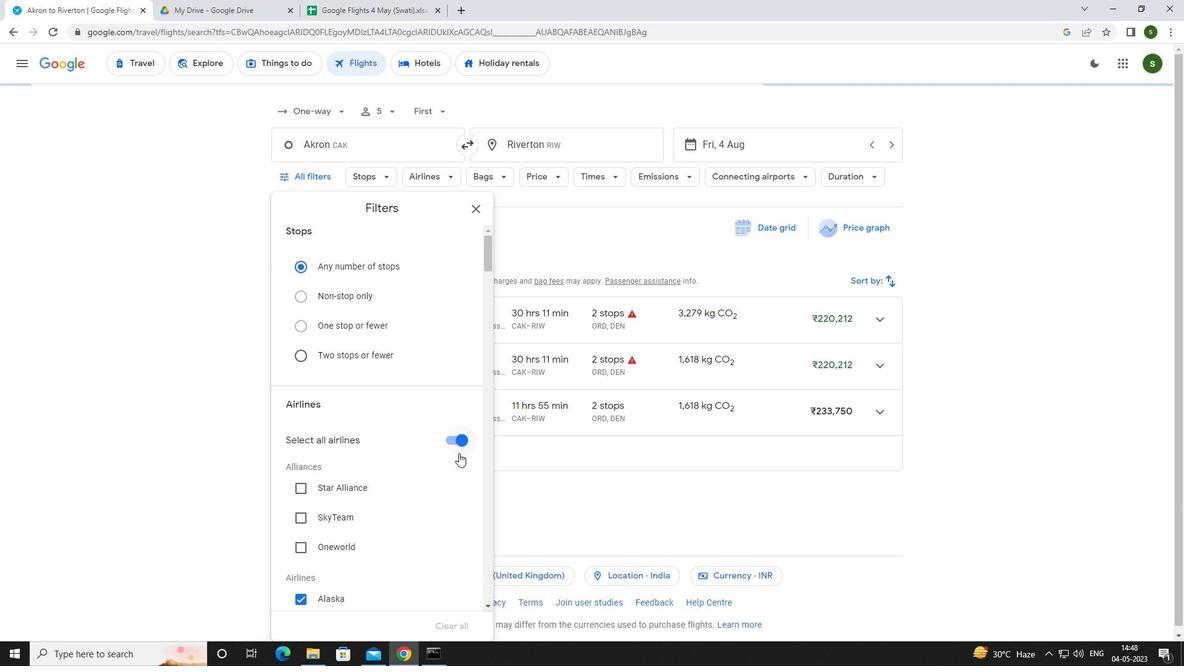 
Action: Mouse pressed left at (456, 438)
Screenshot: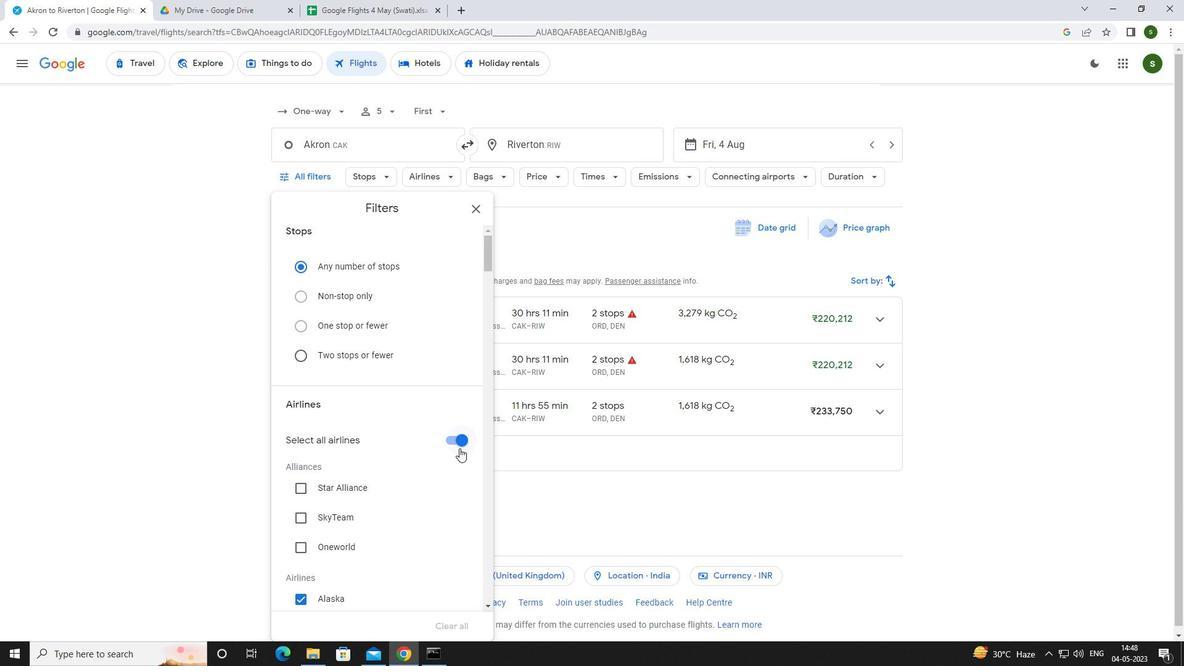 
Action: Mouse moved to (425, 389)
Screenshot: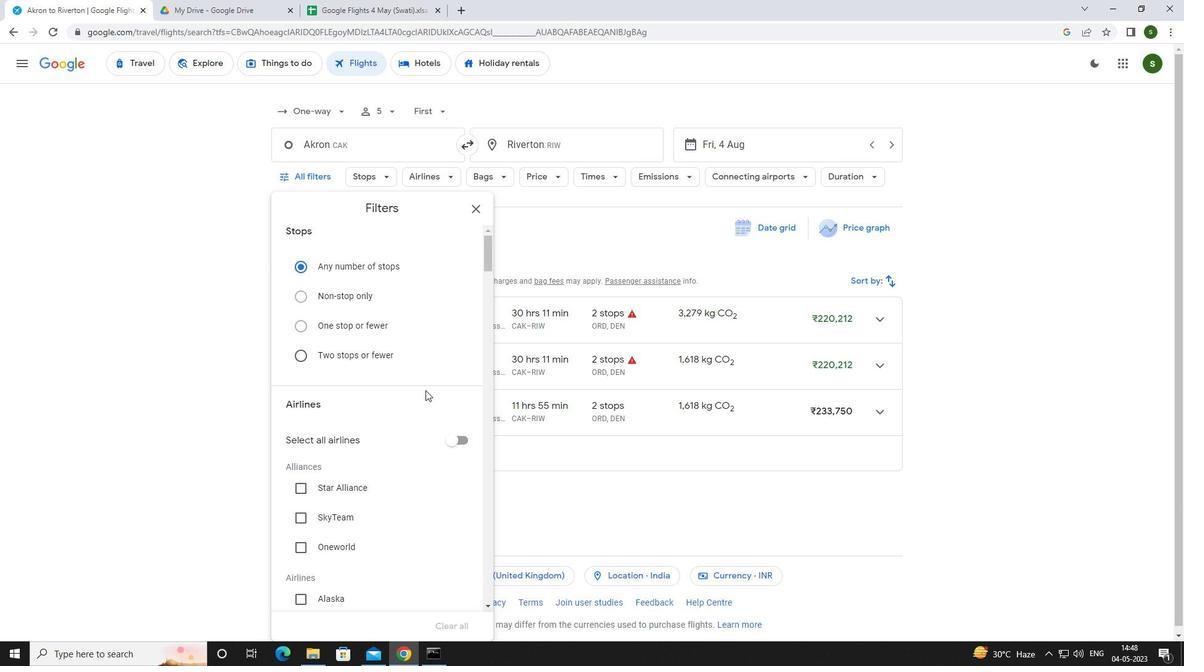 
Action: Mouse scrolled (425, 388) with delta (0, 0)
Screenshot: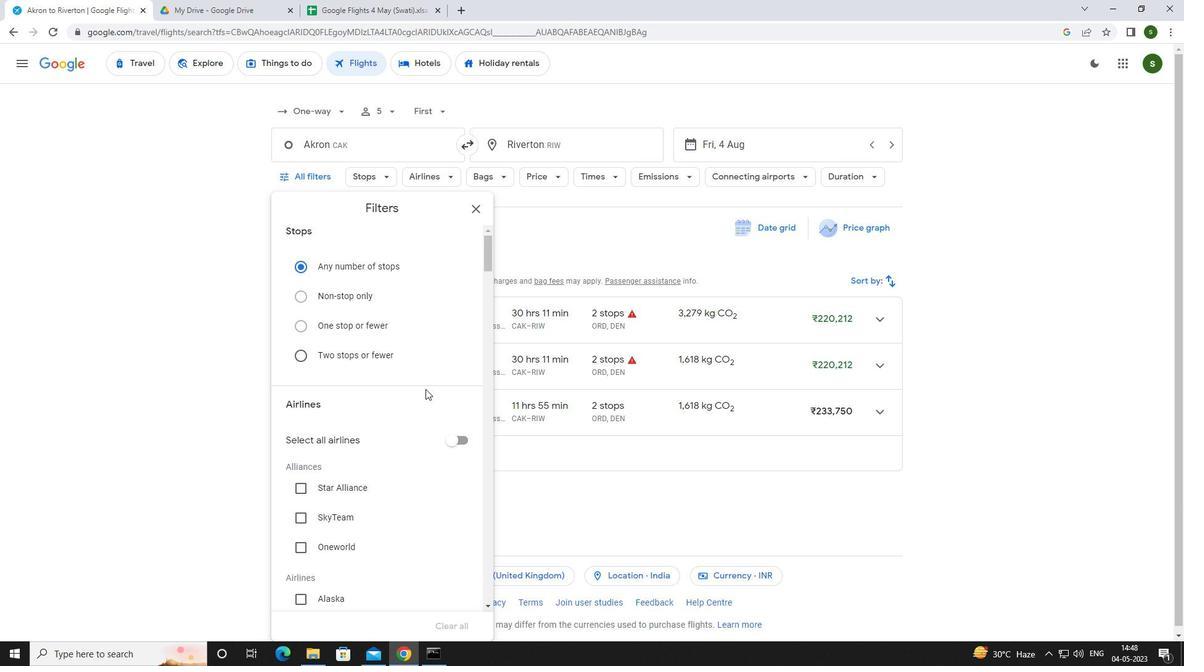 
Action: Mouse moved to (423, 389)
Screenshot: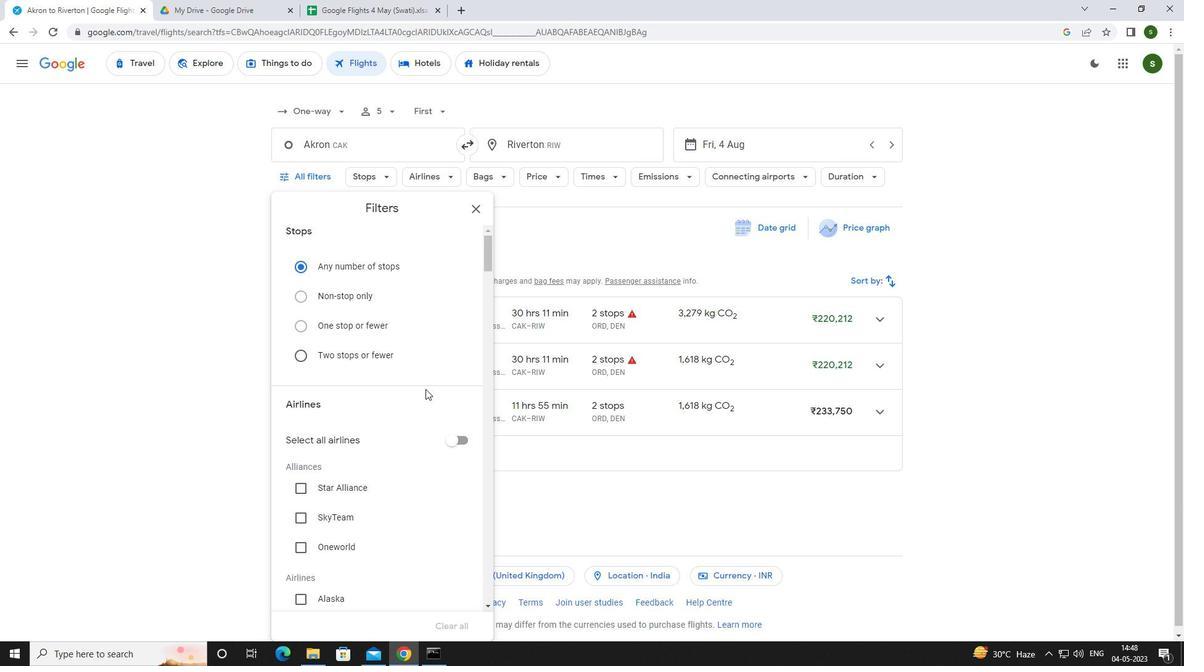 
Action: Mouse scrolled (423, 388) with delta (0, 0)
Screenshot: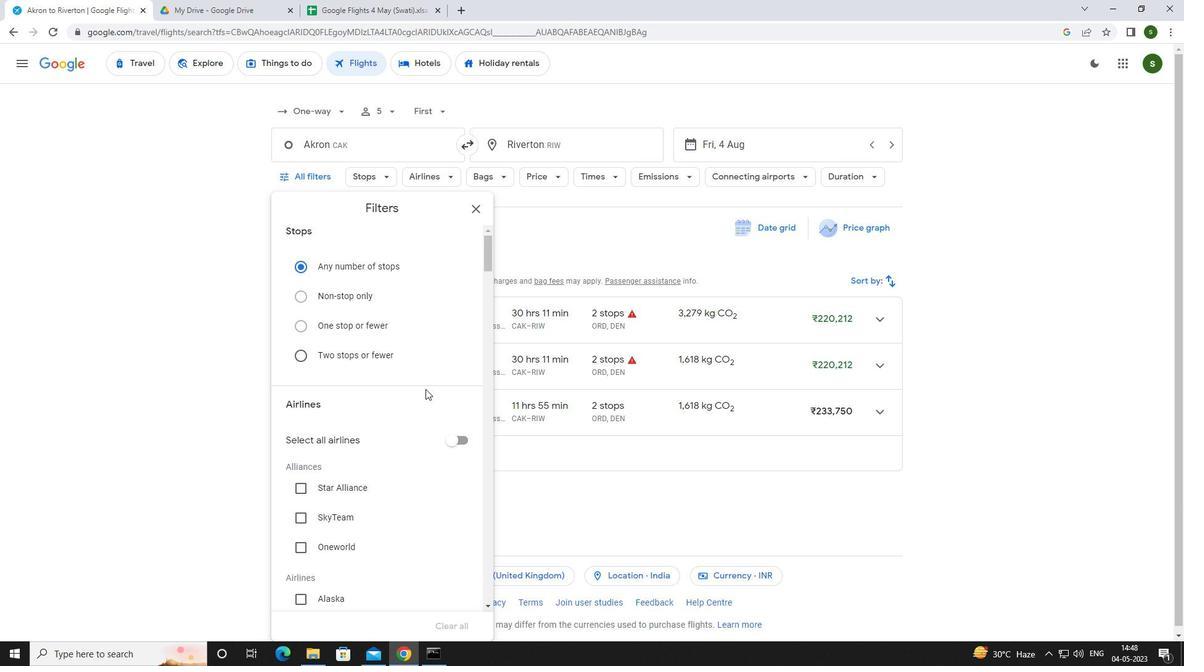 
Action: Mouse scrolled (423, 388) with delta (0, 0)
Screenshot: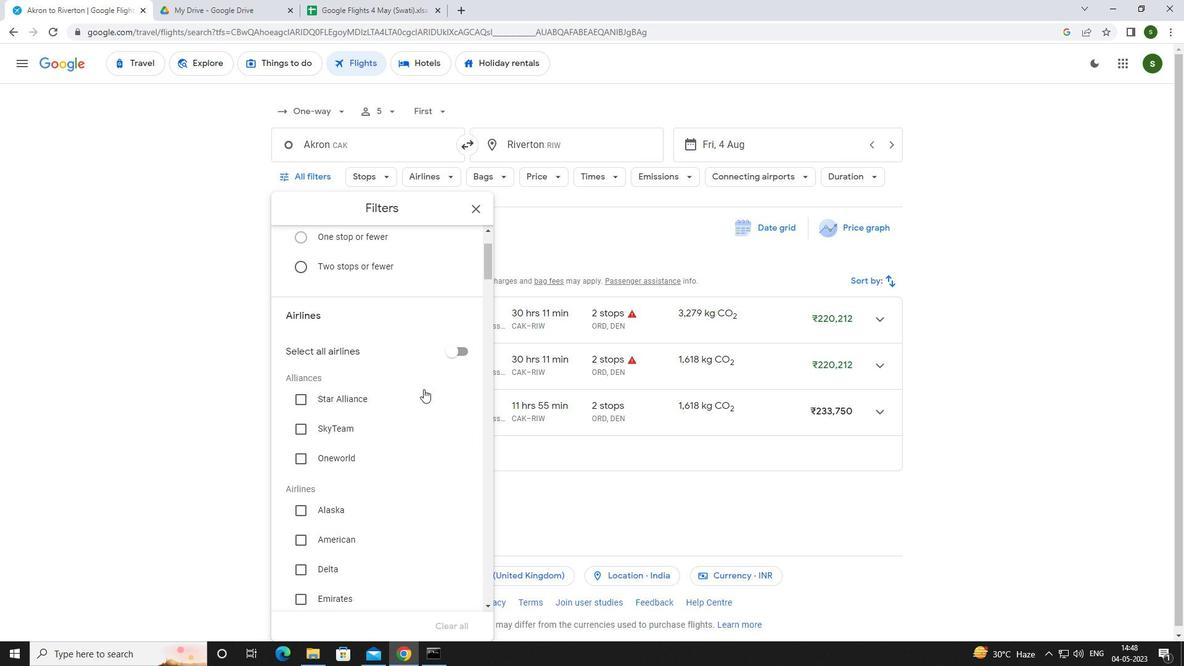 
Action: Mouse scrolled (423, 388) with delta (0, 0)
Screenshot: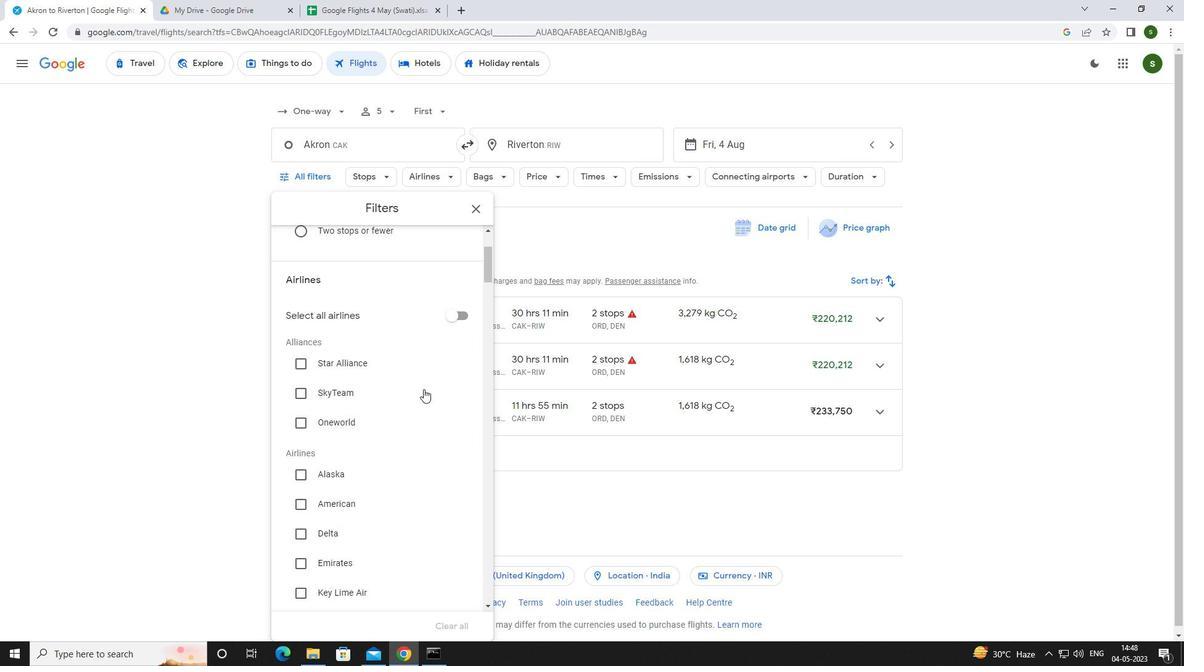 
Action: Mouse scrolled (423, 388) with delta (0, 0)
Screenshot: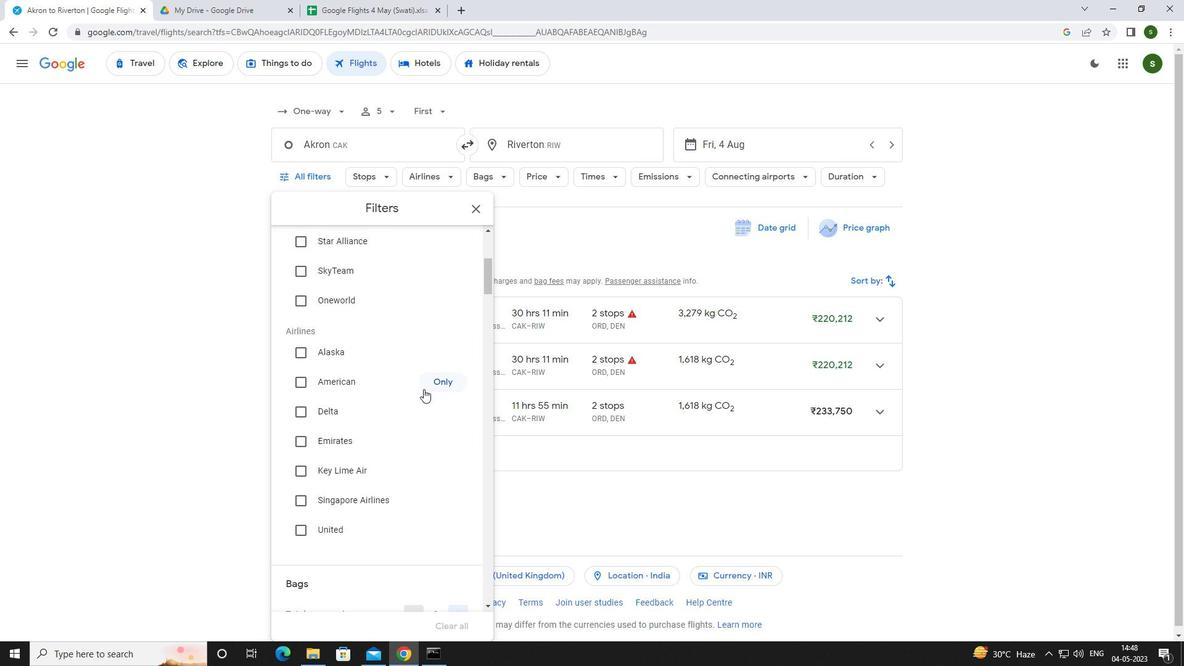 
Action: Mouse scrolled (423, 388) with delta (0, 0)
Screenshot: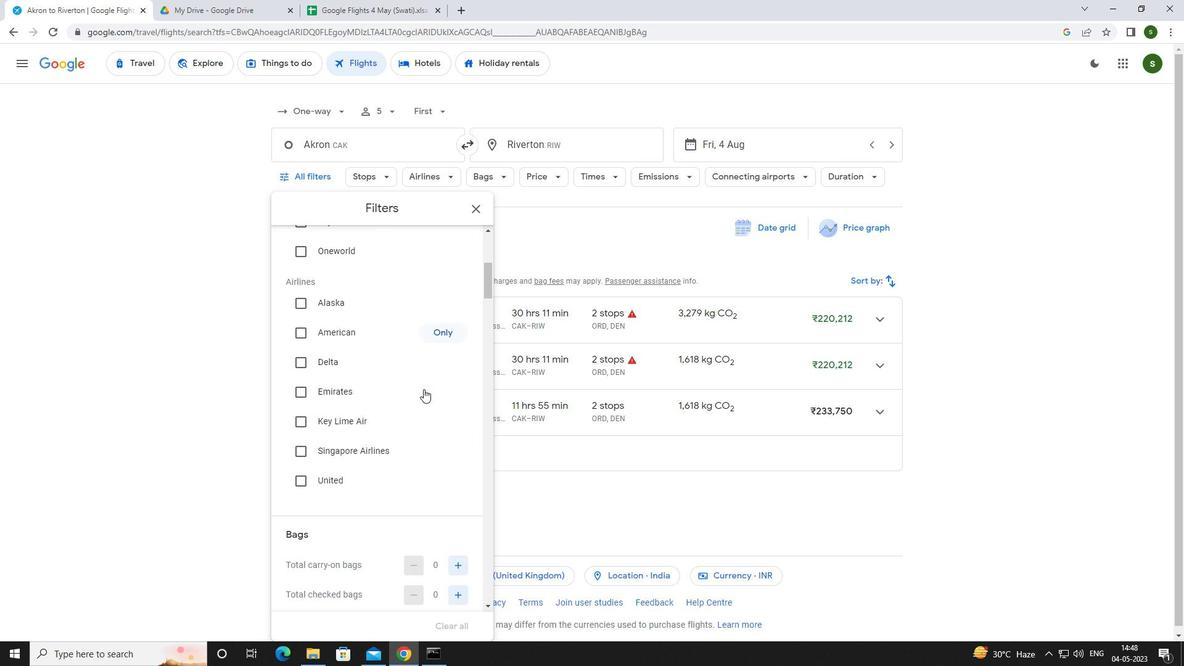 
Action: Mouse scrolled (423, 388) with delta (0, 0)
Screenshot: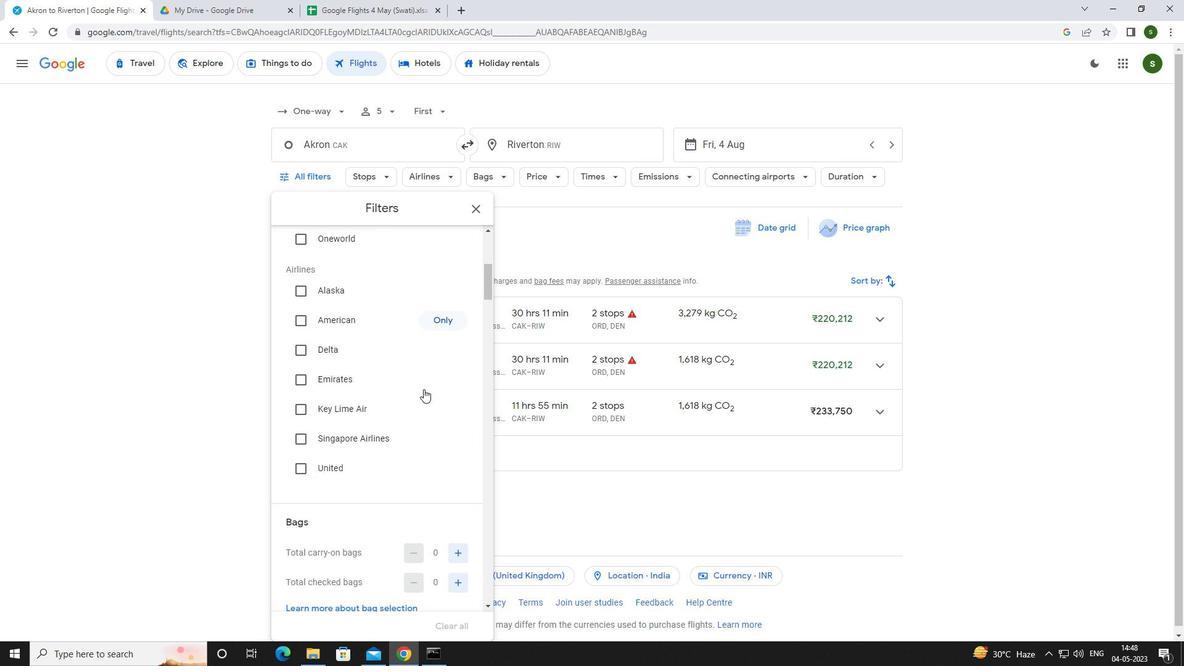 
Action: Mouse moved to (458, 426)
Screenshot: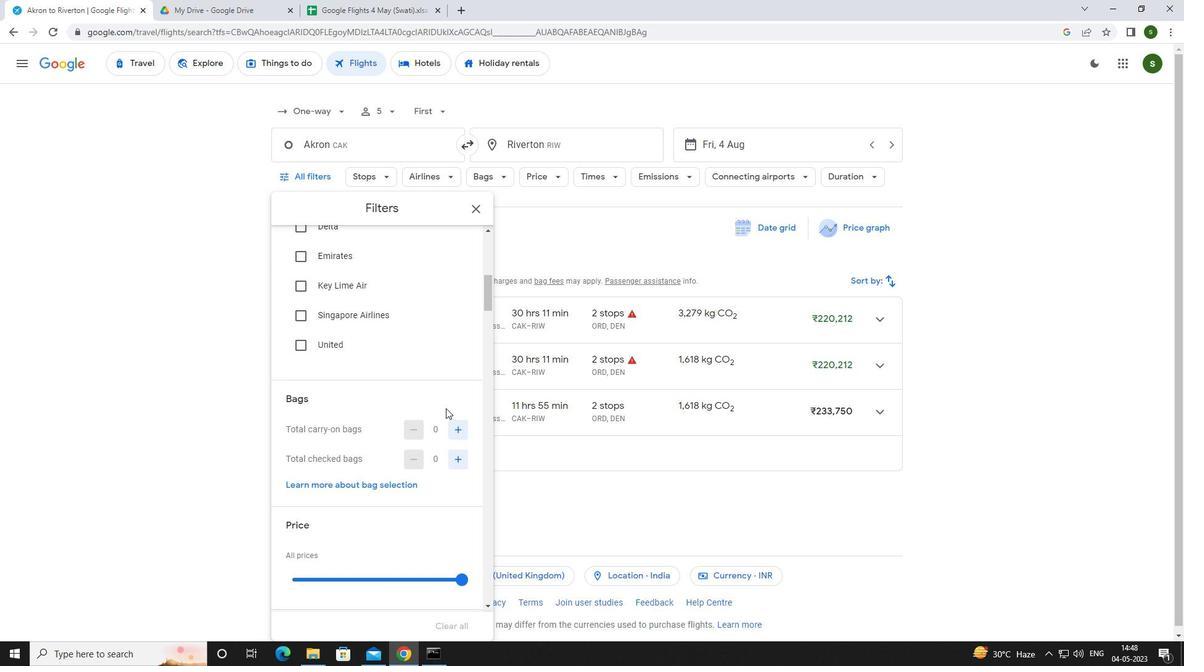 
Action: Mouse pressed left at (458, 426)
Screenshot: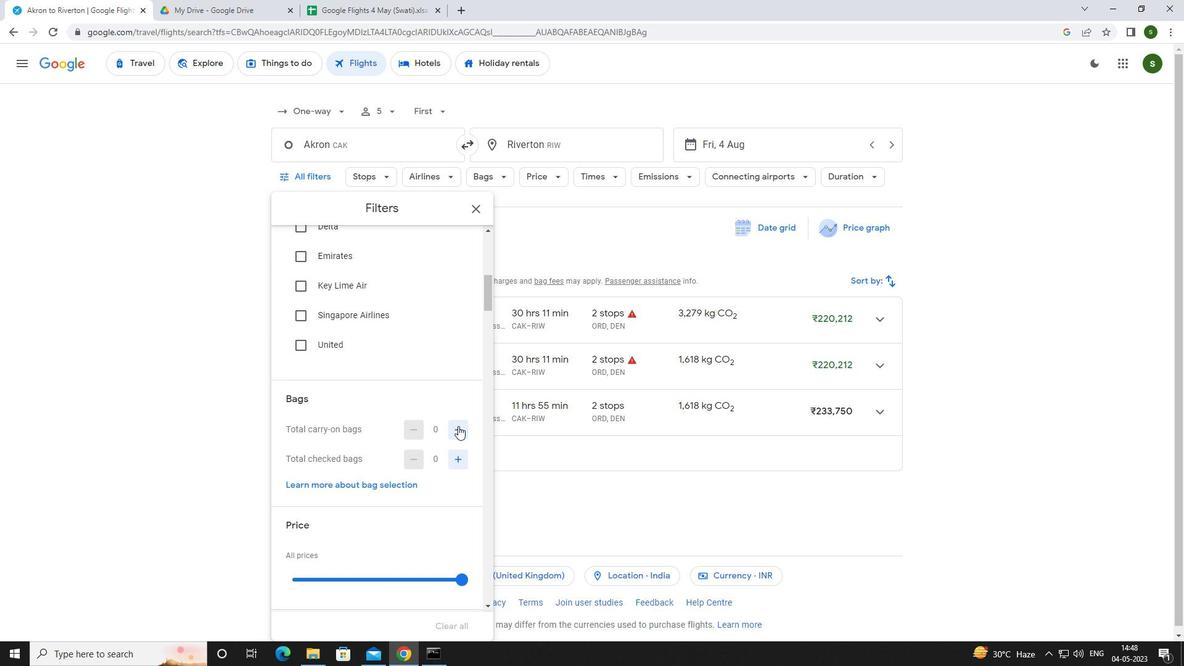 
Action: Mouse moved to (454, 454)
Screenshot: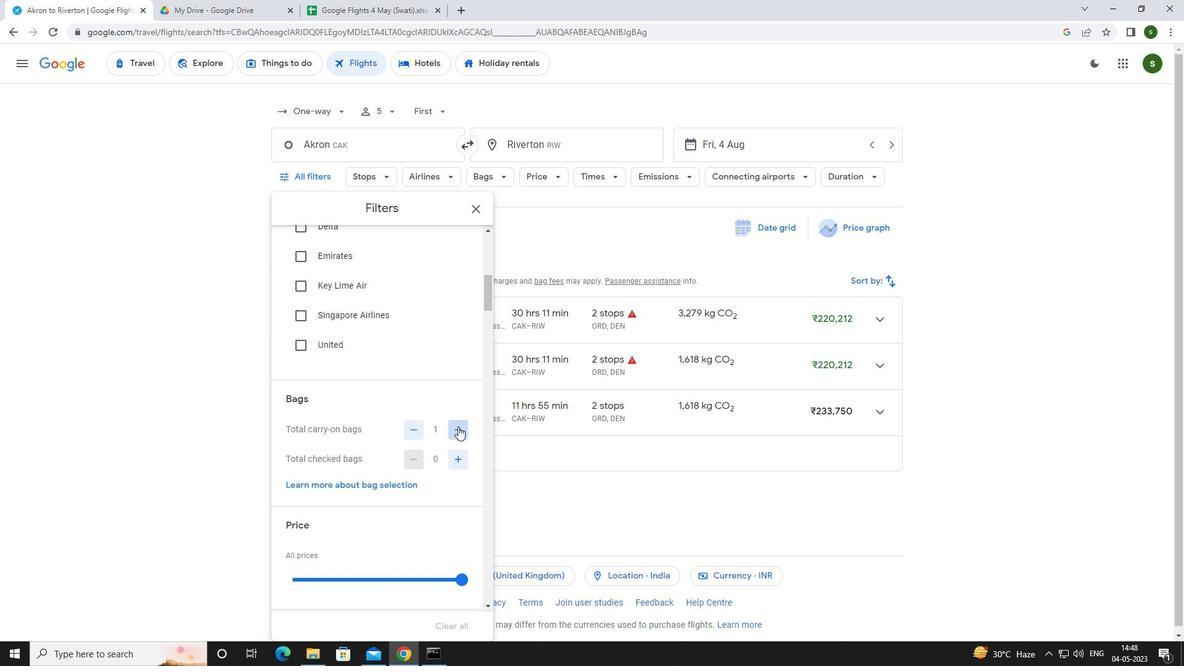 
Action: Mouse pressed left at (454, 454)
Screenshot: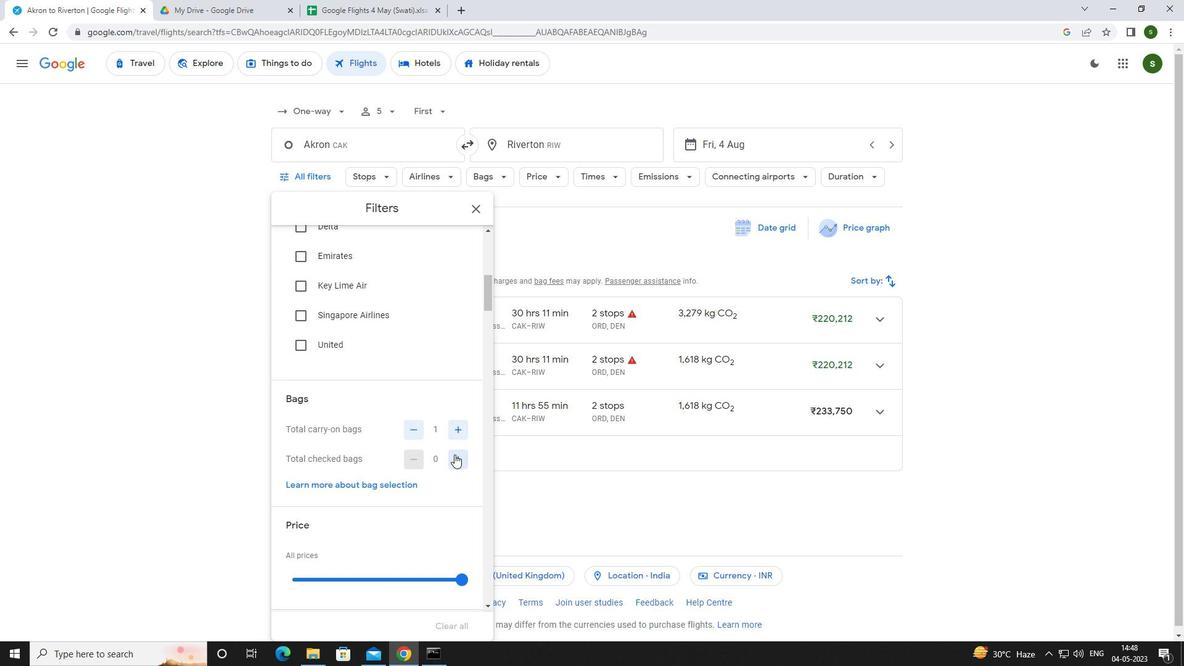 
Action: Mouse moved to (454, 455)
Screenshot: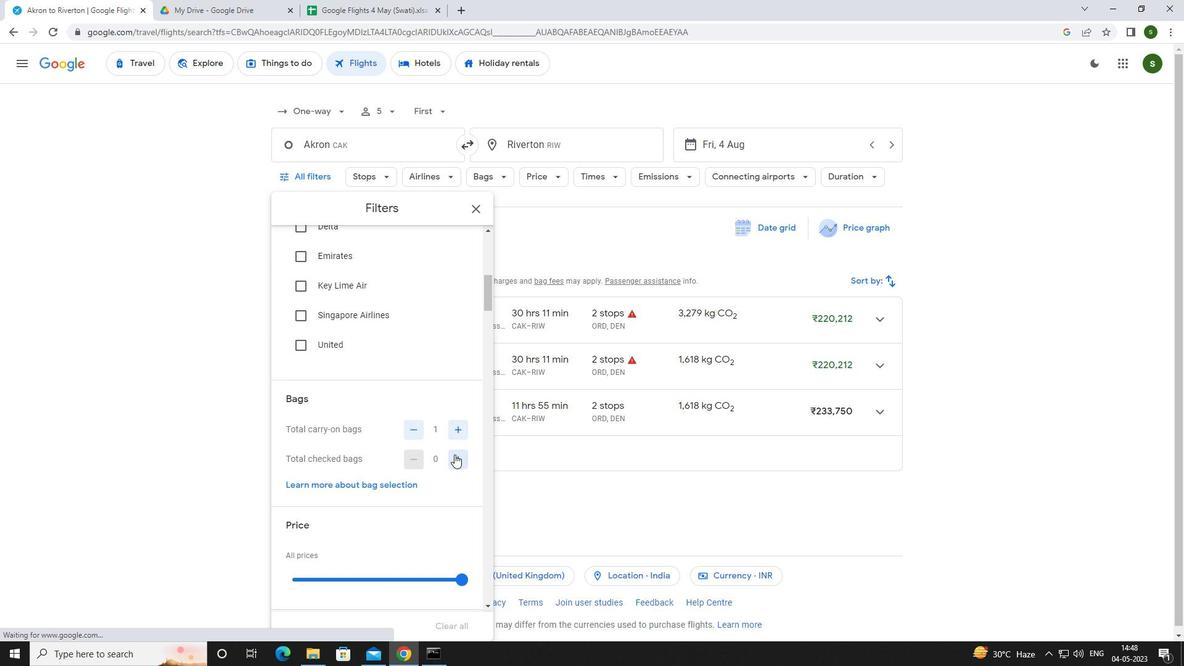 
Action: Mouse pressed left at (454, 455)
Screenshot: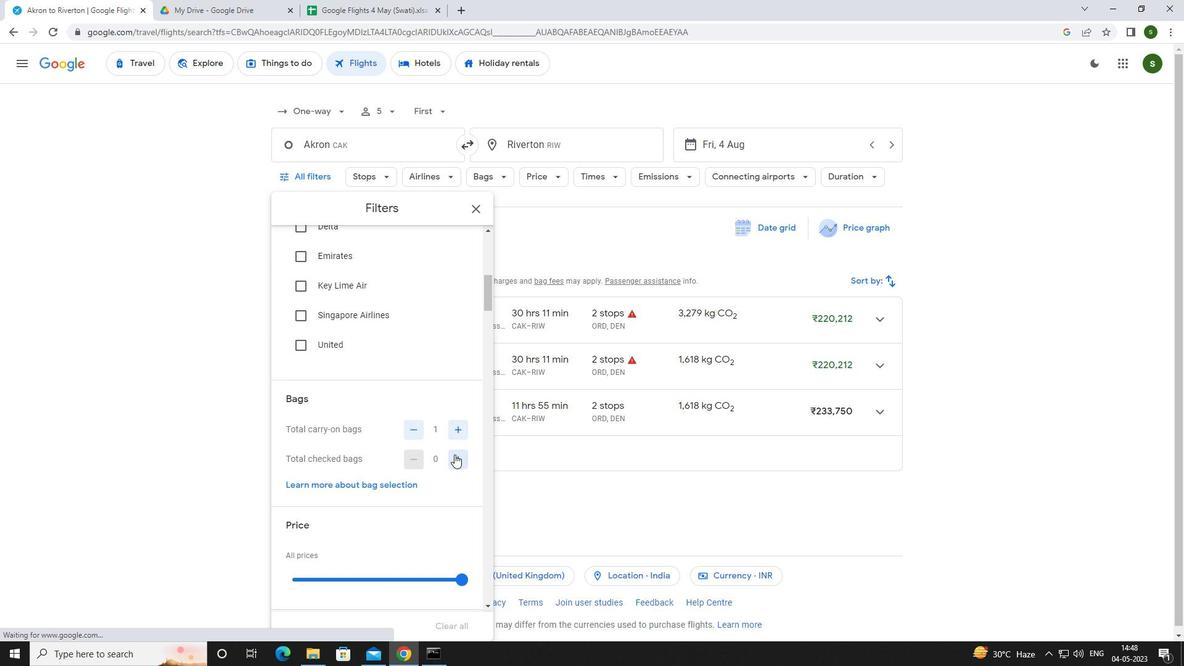 
Action: Mouse pressed left at (454, 455)
Screenshot: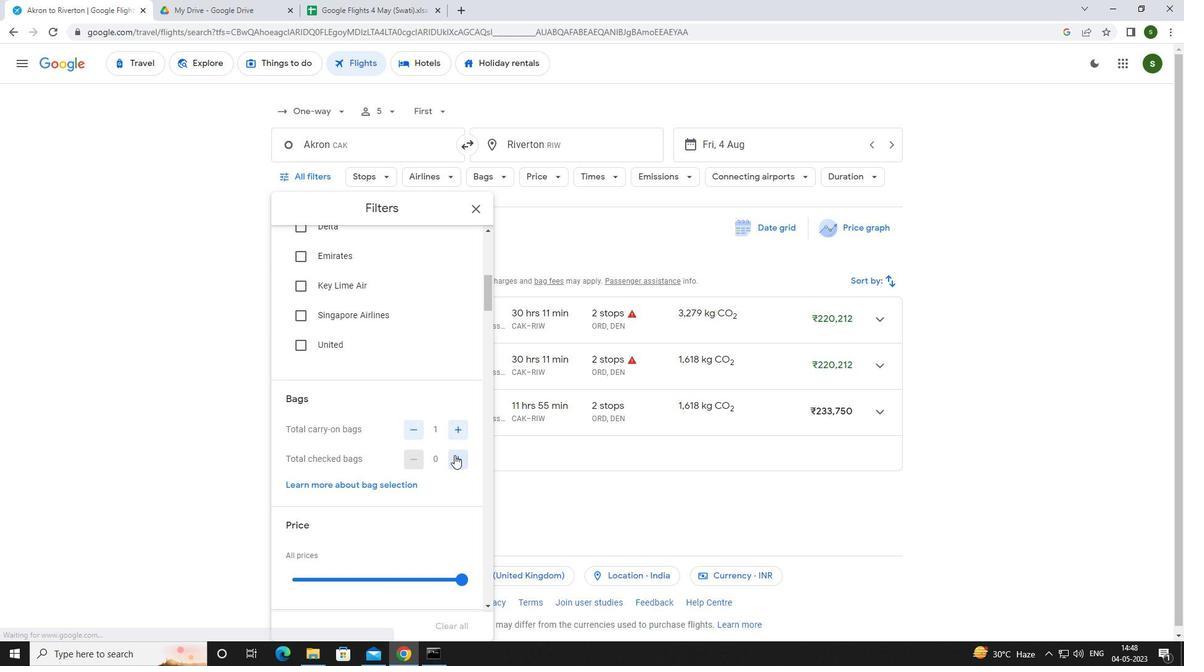 
Action: Mouse pressed left at (454, 455)
Screenshot: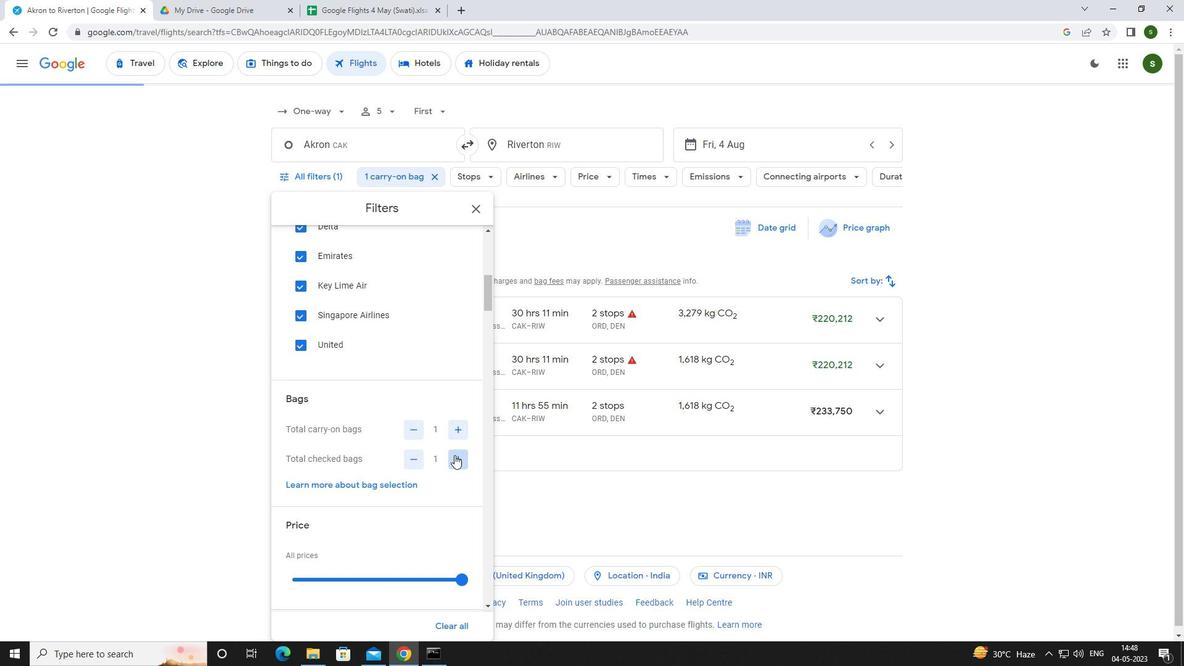 
Action: Mouse moved to (454, 455)
Screenshot: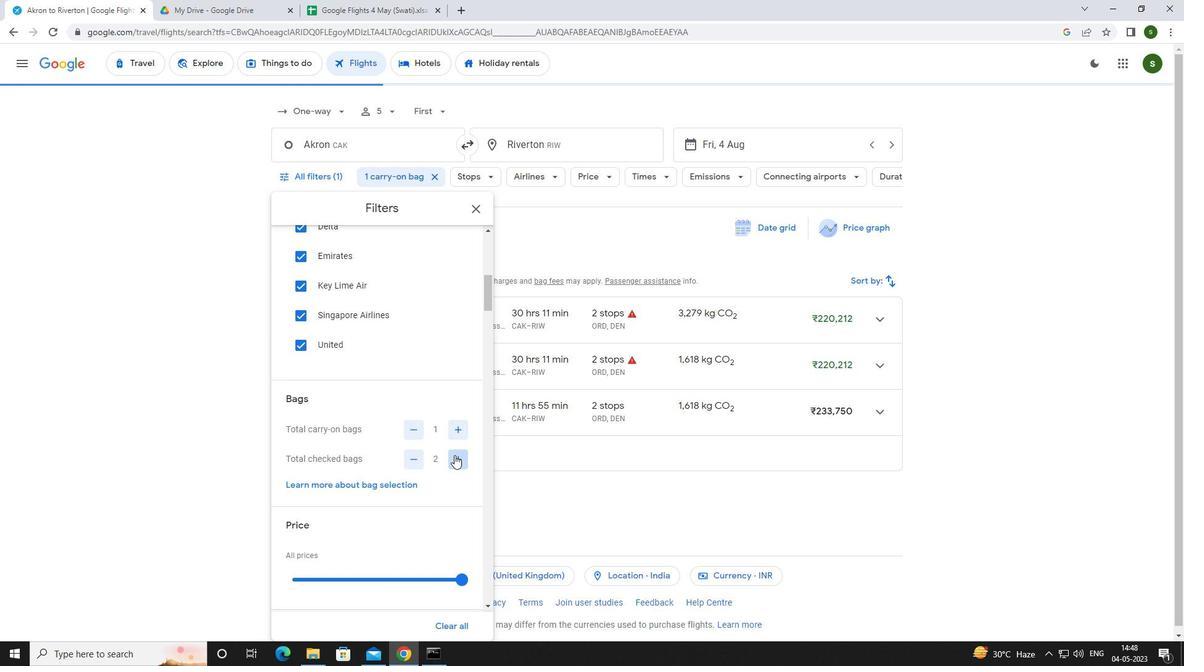 
Action: Mouse pressed left at (454, 455)
Screenshot: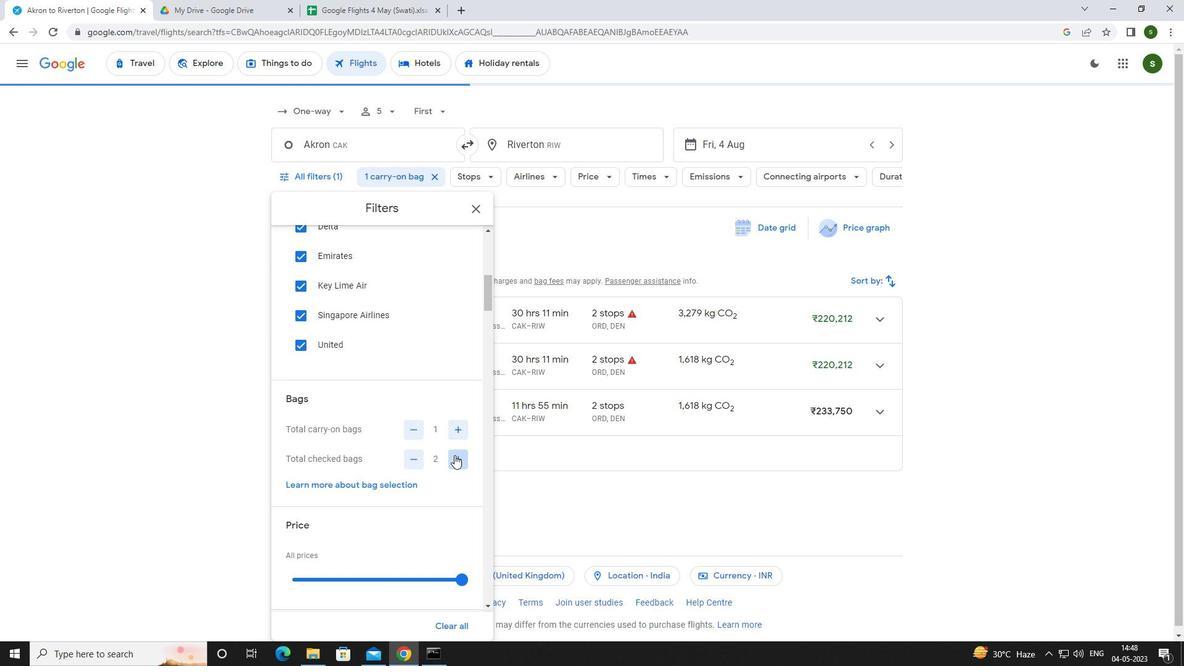 
Action: Mouse pressed left at (454, 455)
Screenshot: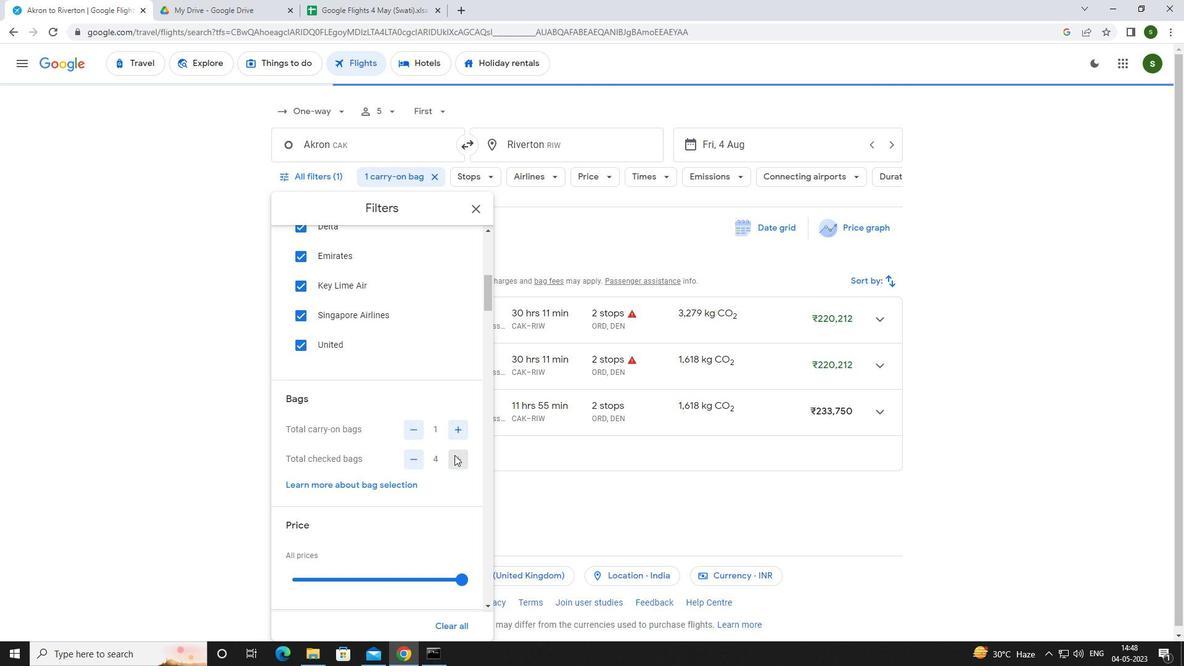 
Action: Mouse scrolled (454, 454) with delta (0, 0)
Screenshot: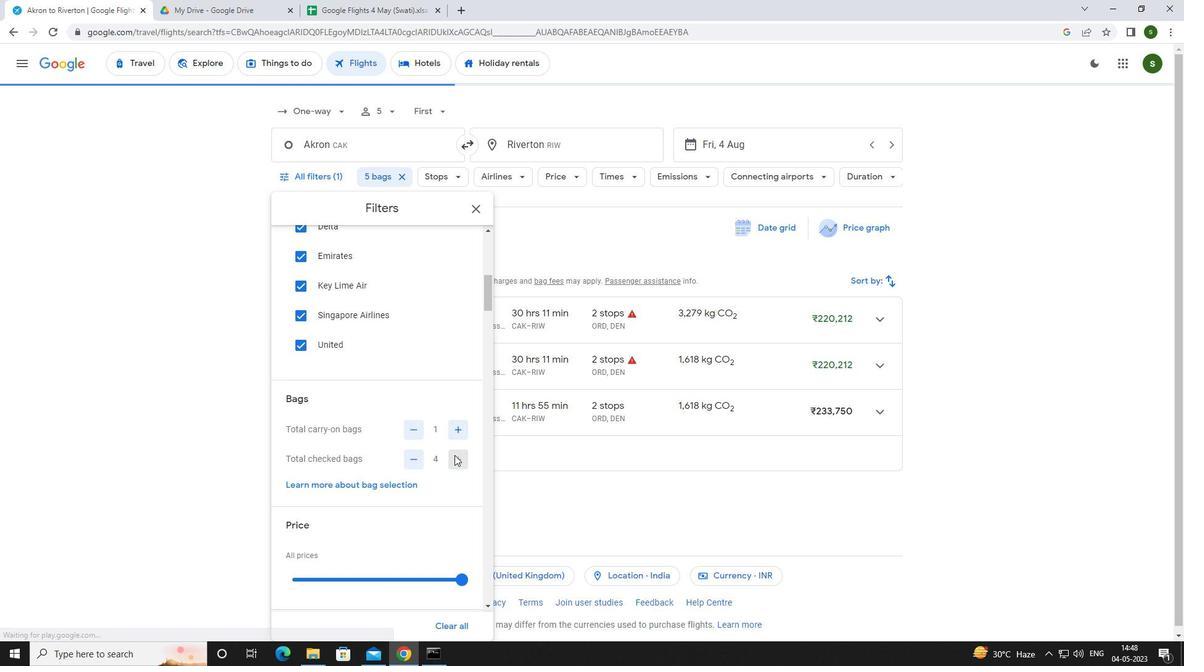 
Action: Mouse scrolled (454, 454) with delta (0, 0)
Screenshot: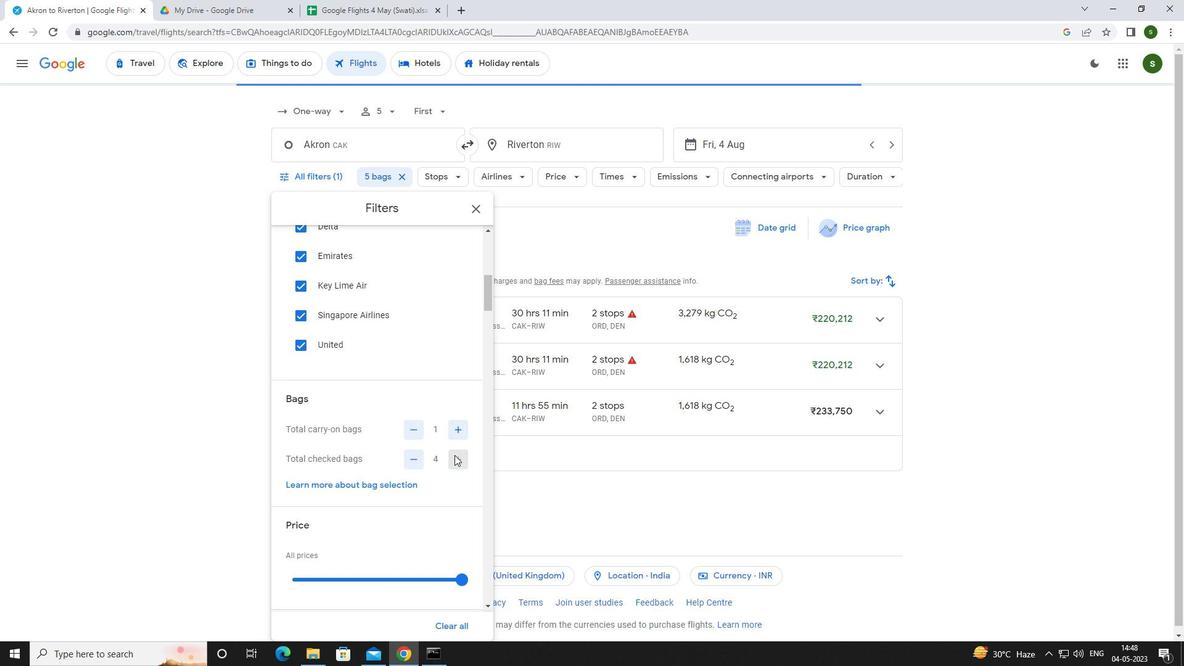 
Action: Mouse moved to (459, 453)
Screenshot: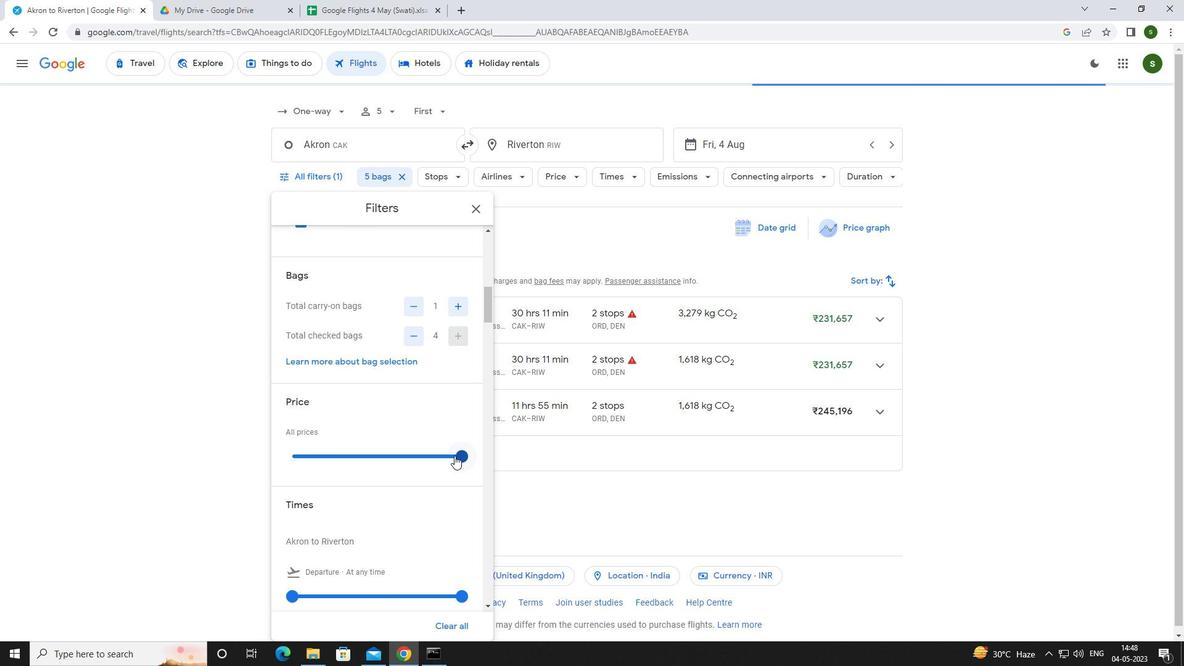 
Action: Mouse pressed left at (459, 453)
Screenshot: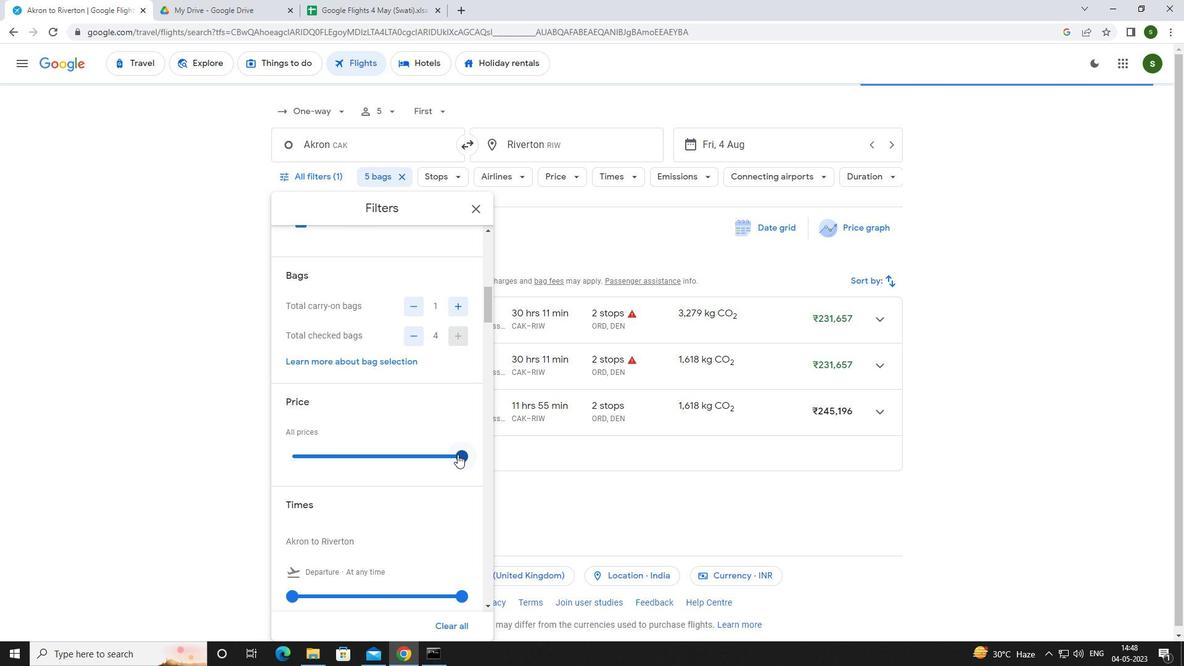 
Action: Mouse moved to (330, 433)
Screenshot: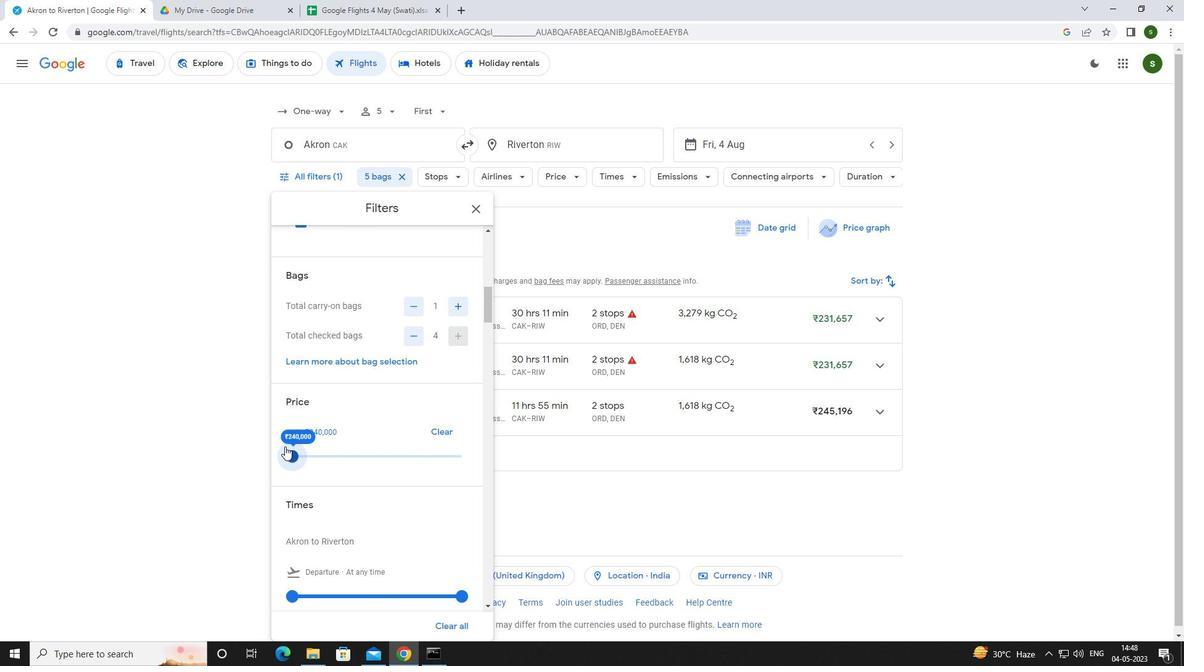 
Action: Mouse scrolled (330, 433) with delta (0, 0)
Screenshot: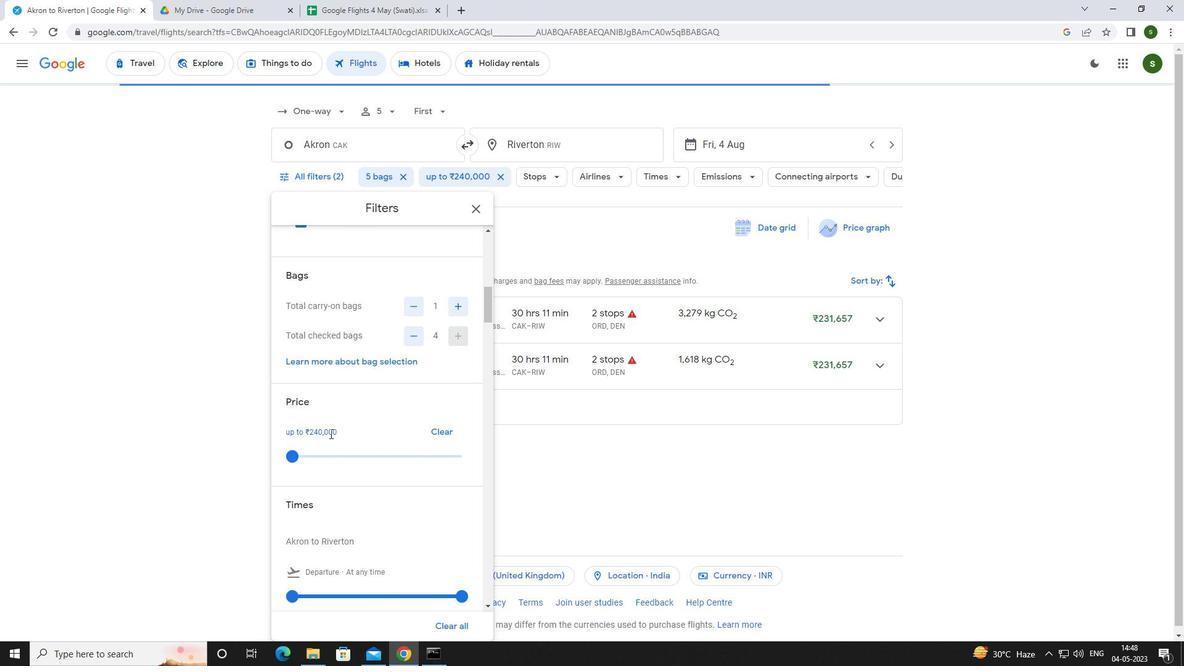 
Action: Mouse scrolled (330, 433) with delta (0, 0)
Screenshot: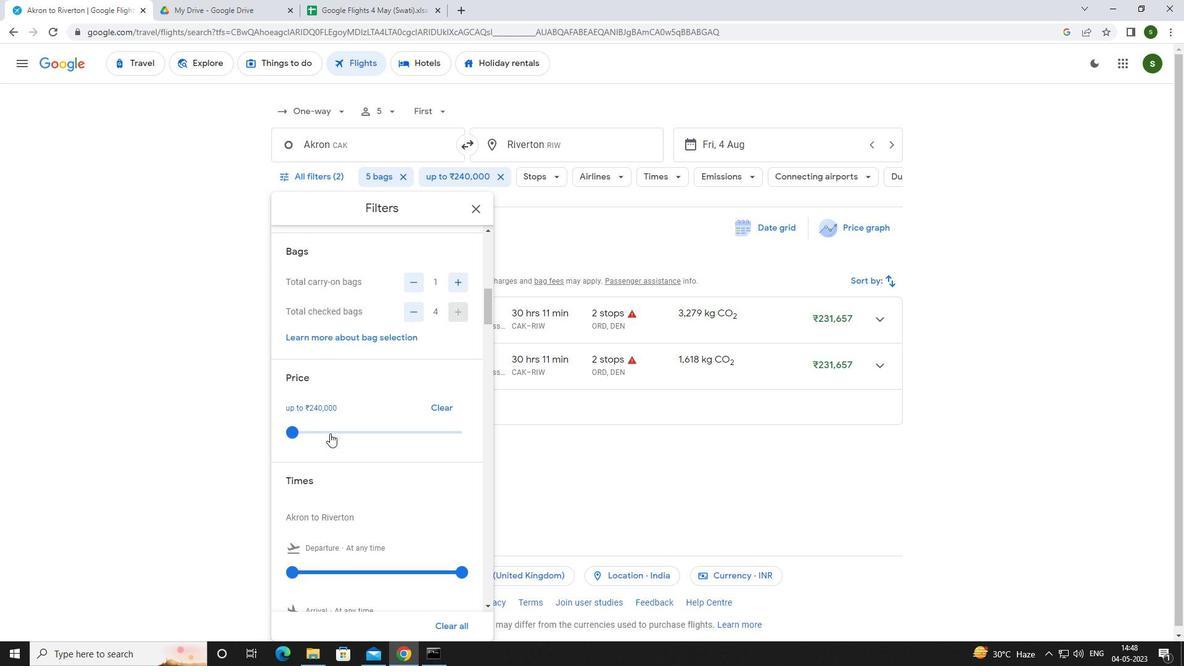 
Action: Mouse moved to (288, 467)
Screenshot: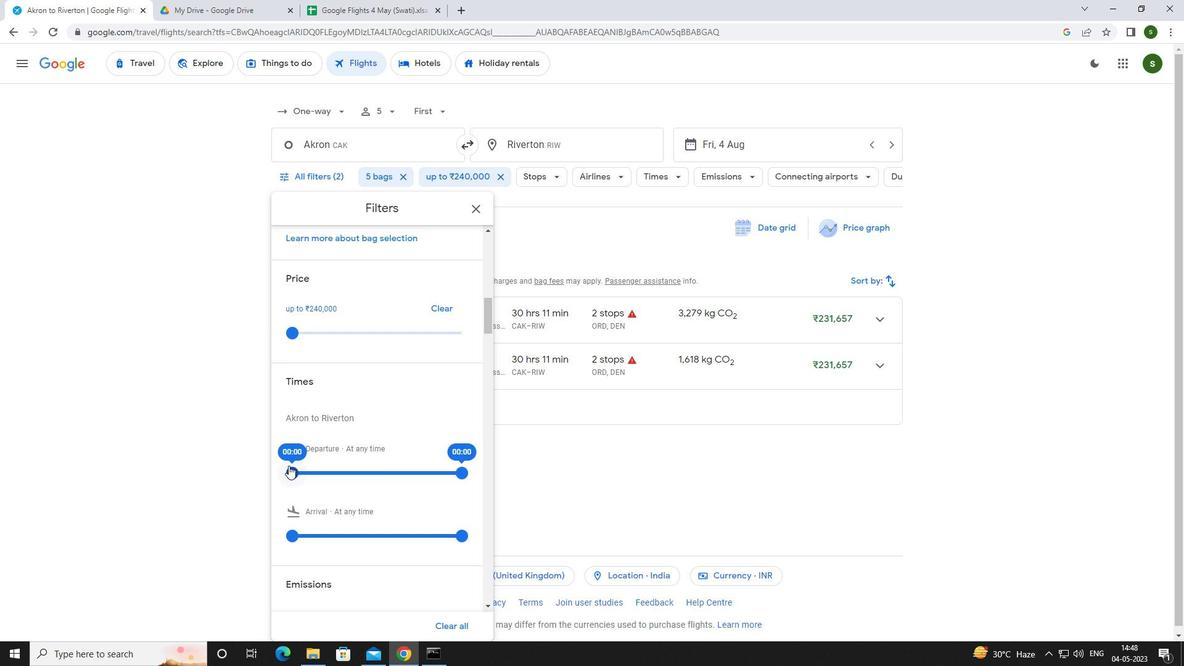 
Action: Mouse pressed left at (288, 467)
Screenshot: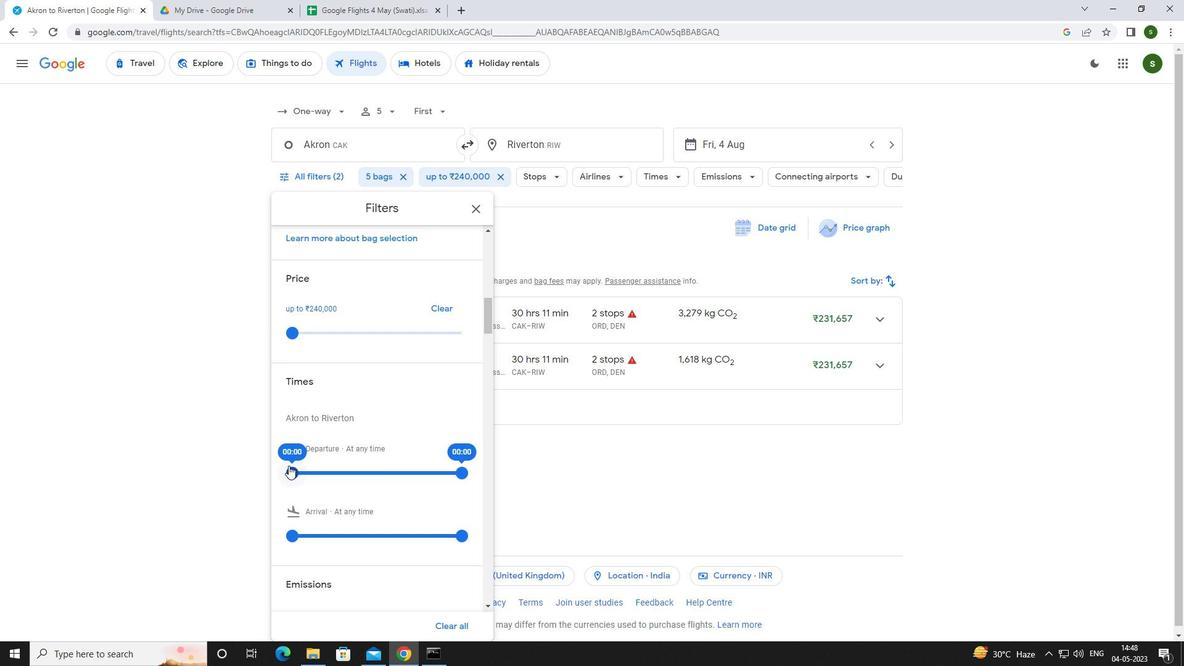 
Action: Mouse moved to (565, 492)
Screenshot: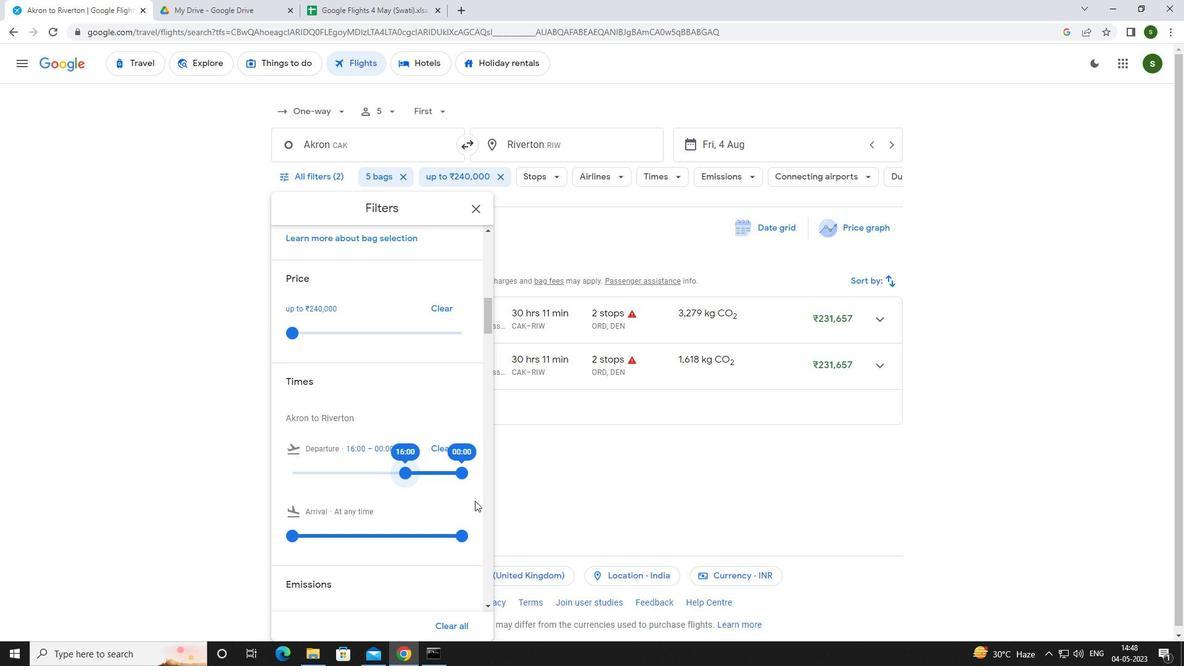
Action: Mouse pressed left at (565, 492)
Screenshot: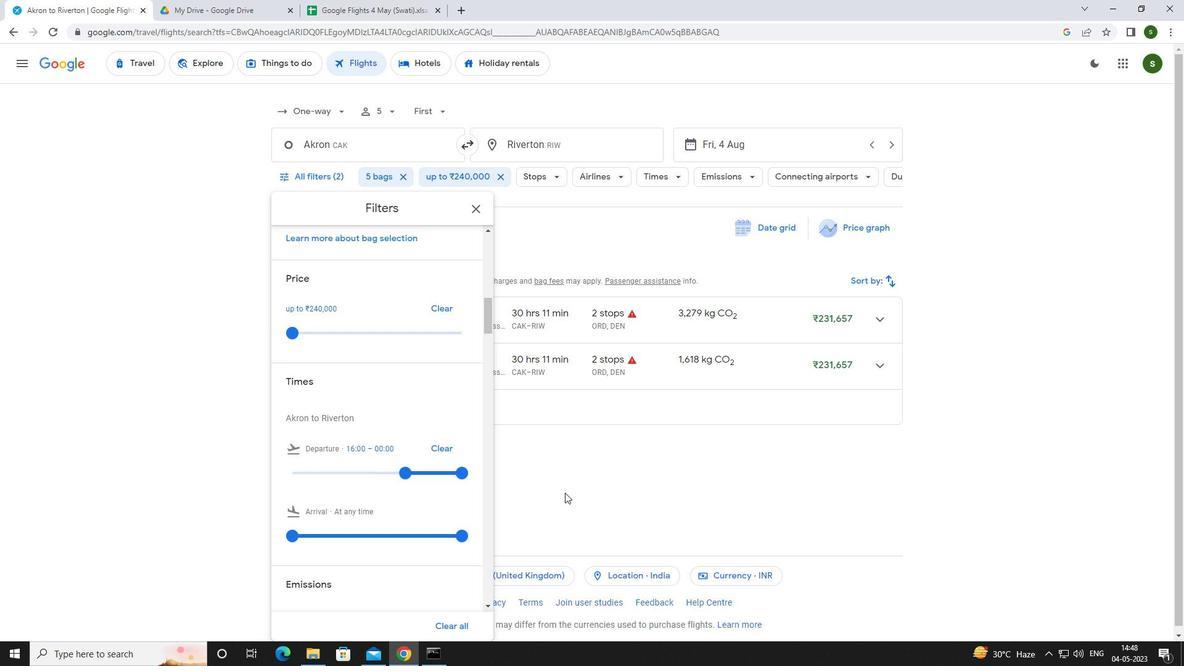 
Action: Mouse moved to (562, 486)
Screenshot: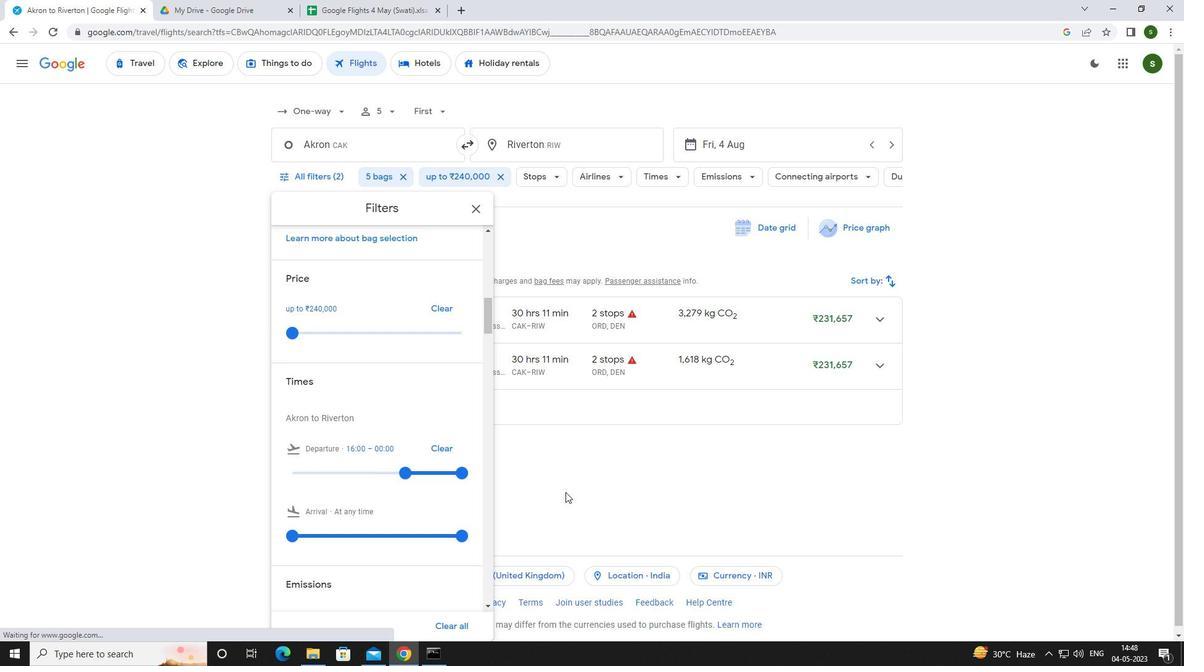 
